 Task: Create a due date automation trigger when advanced on, on the monday of the week before a card is due add fields with custom field "Resume" set to a date more than 1 days from now at 11:00 AM.
Action: Mouse moved to (925, 278)
Screenshot: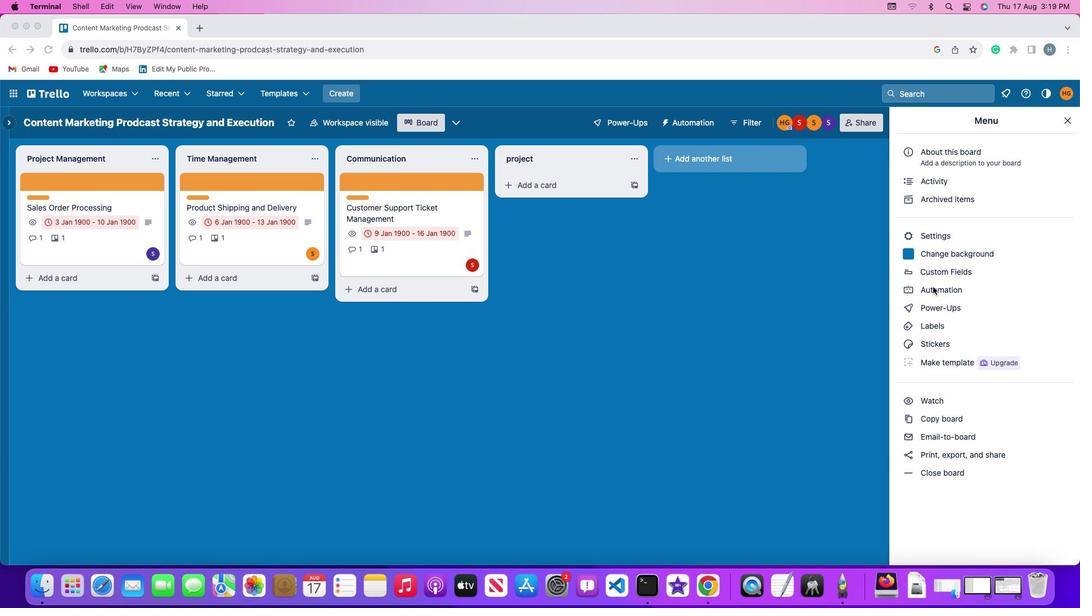 
Action: Mouse pressed left at (925, 278)
Screenshot: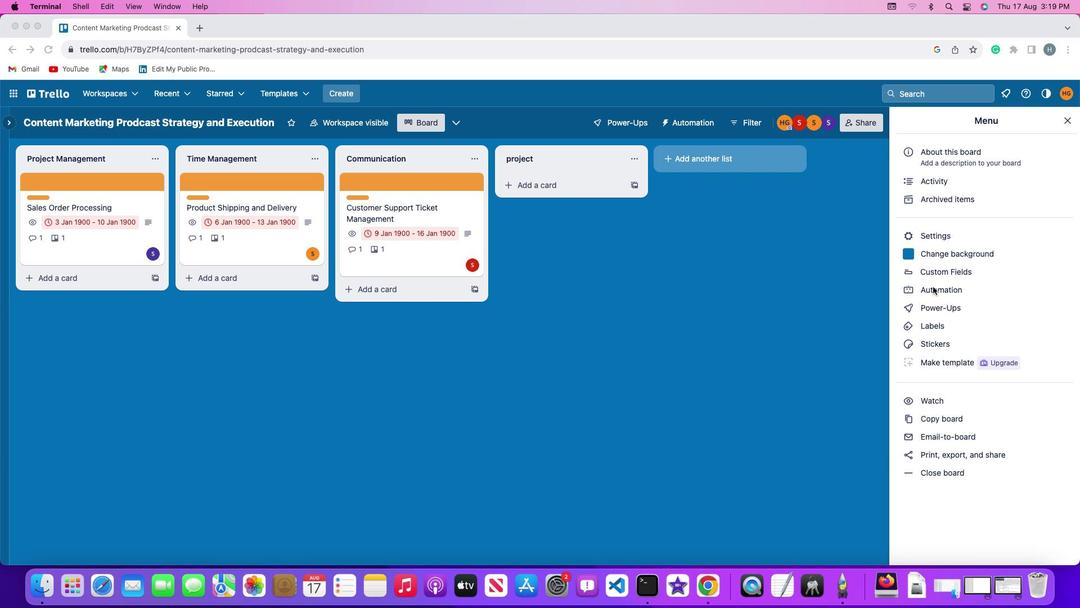 
Action: Mouse moved to (925, 278)
Screenshot: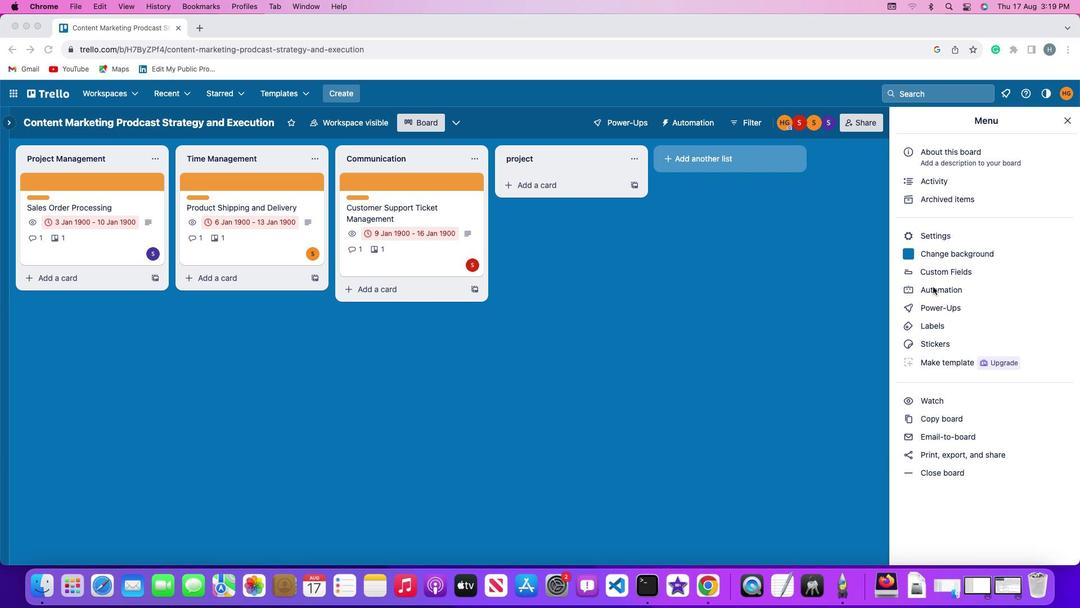 
Action: Mouse pressed left at (925, 278)
Screenshot: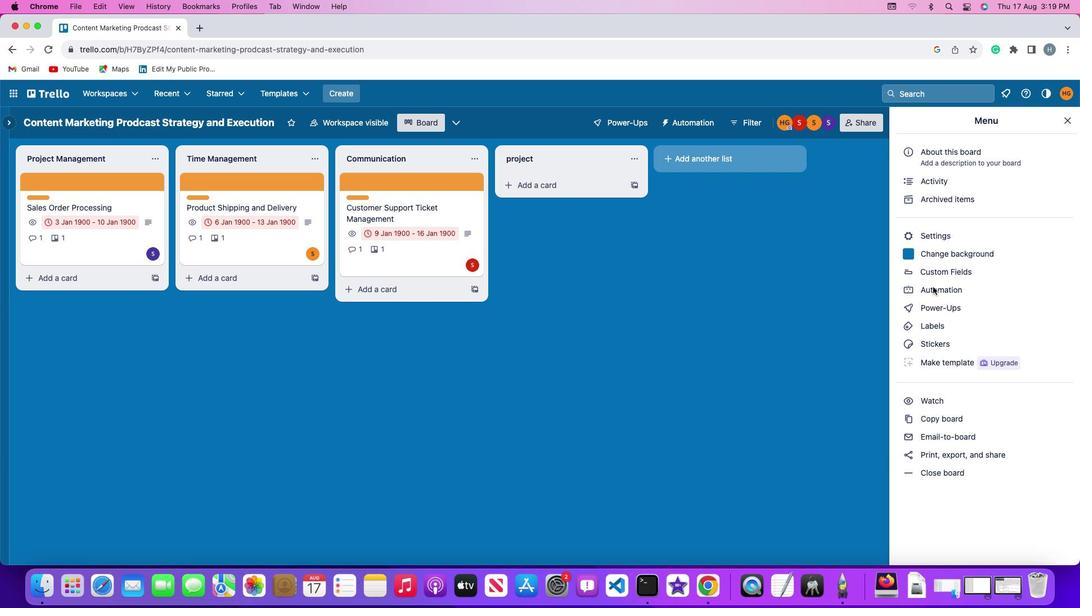 
Action: Mouse moved to (50, 253)
Screenshot: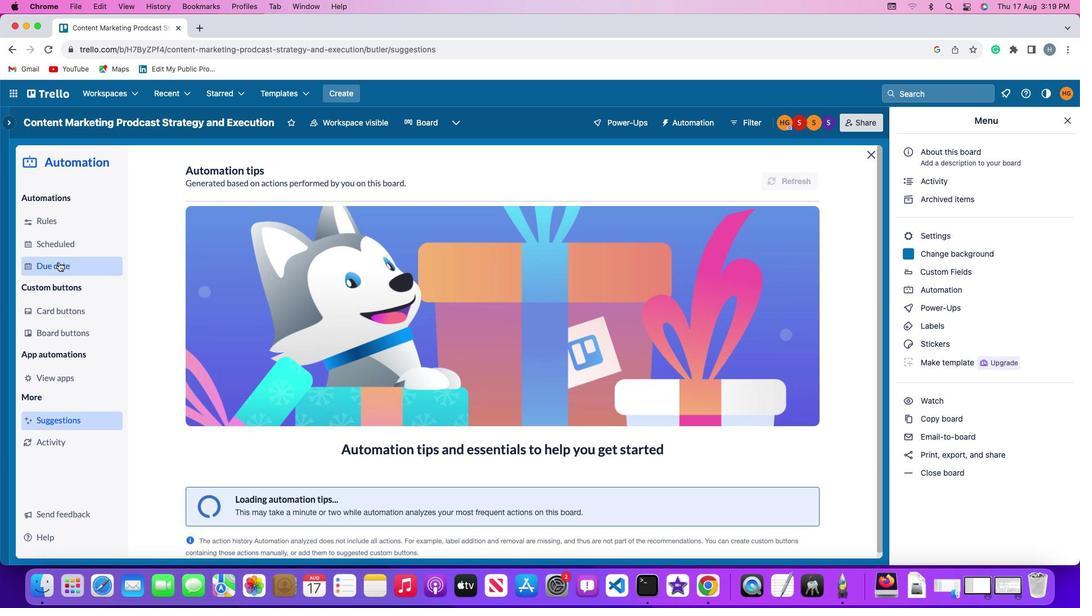 
Action: Mouse pressed left at (50, 253)
Screenshot: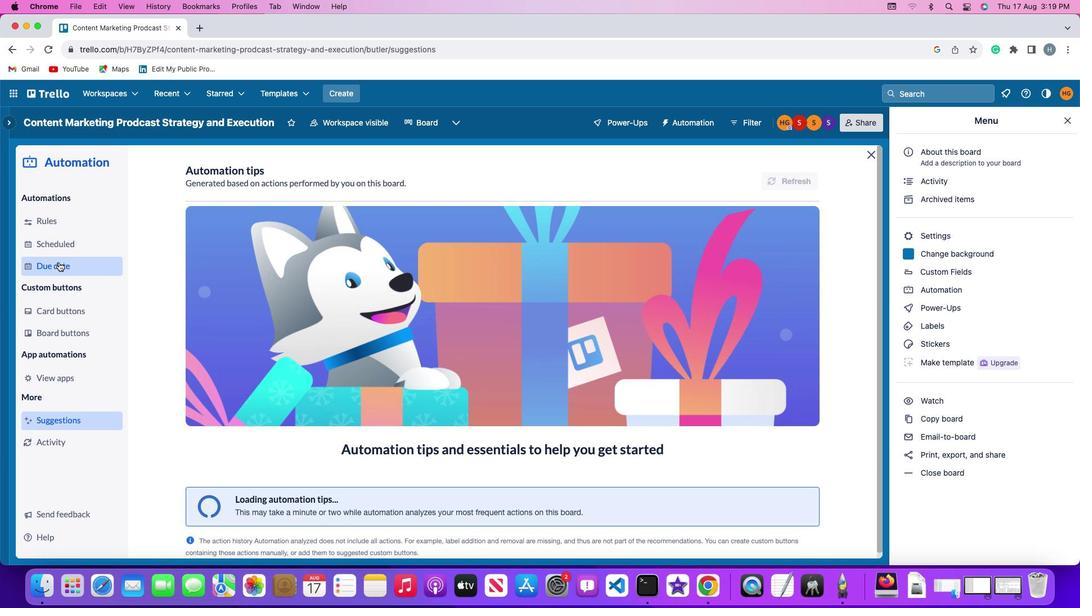 
Action: Mouse moved to (731, 159)
Screenshot: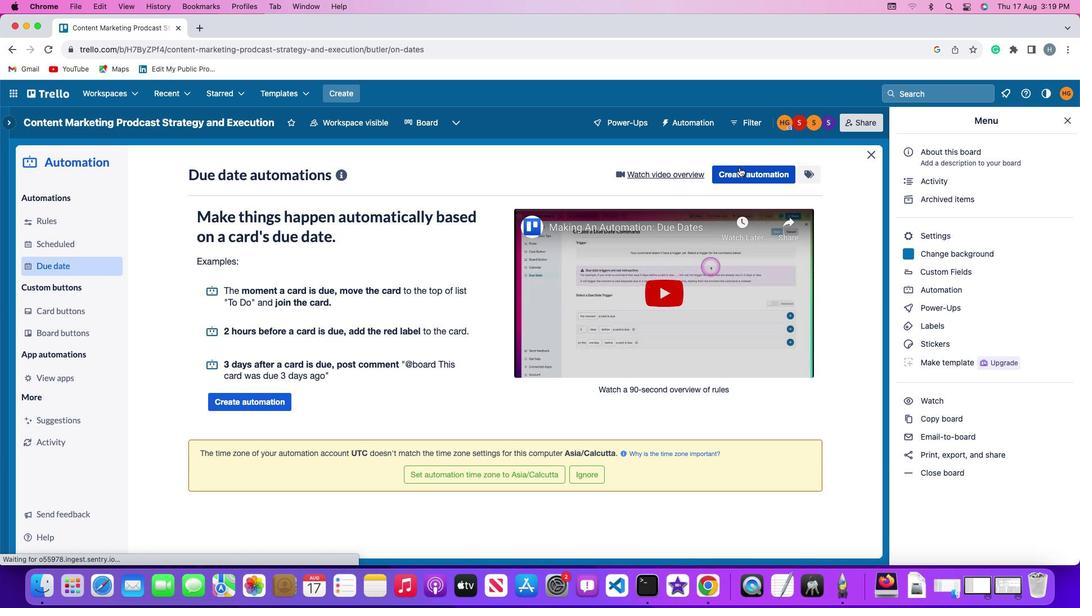 
Action: Mouse pressed left at (731, 159)
Screenshot: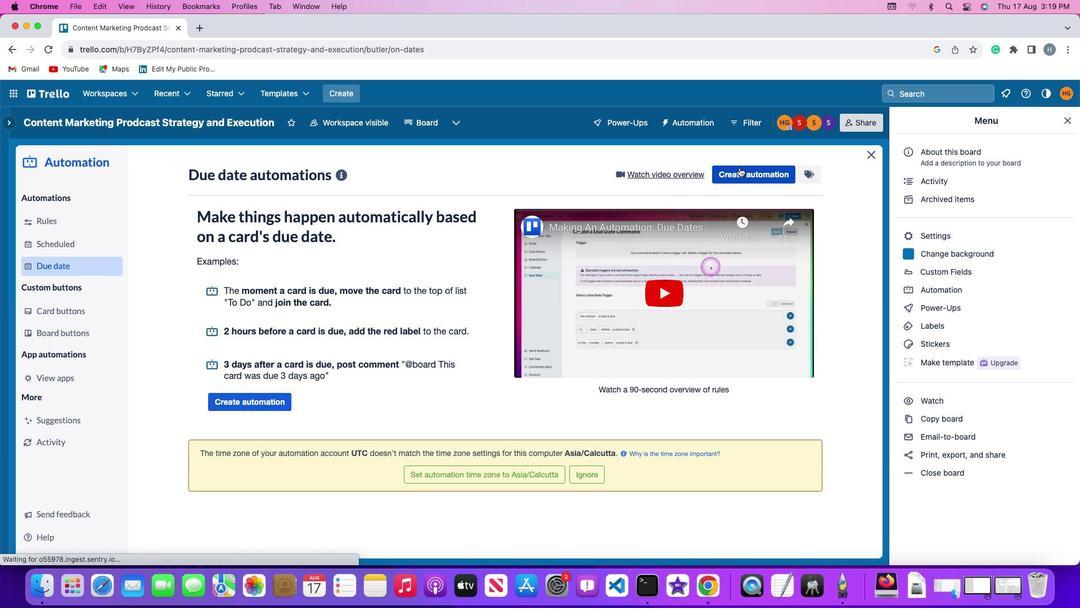 
Action: Mouse moved to (214, 274)
Screenshot: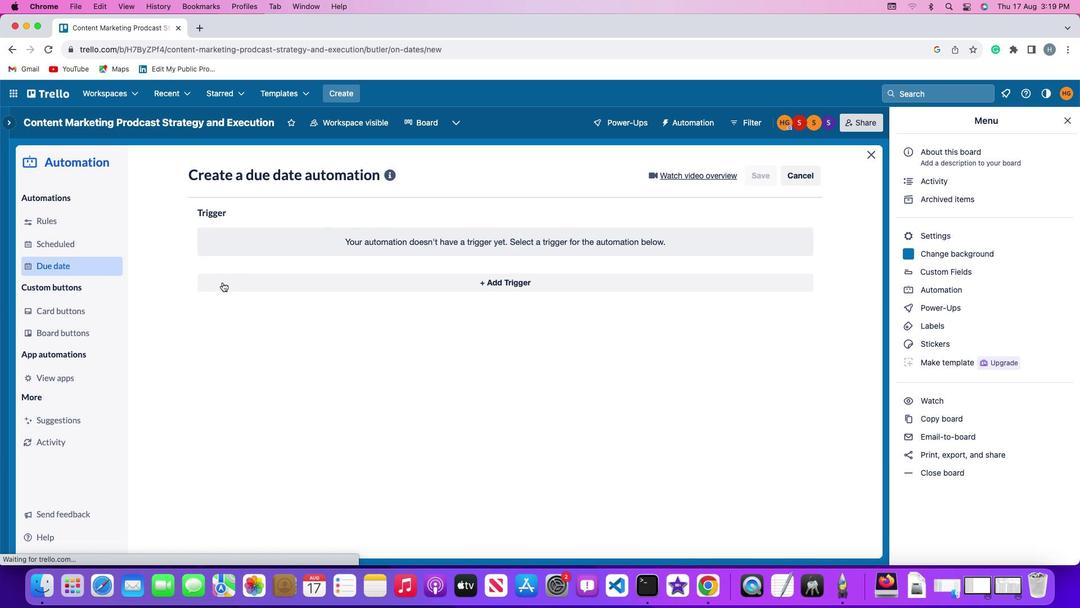 
Action: Mouse pressed left at (214, 274)
Screenshot: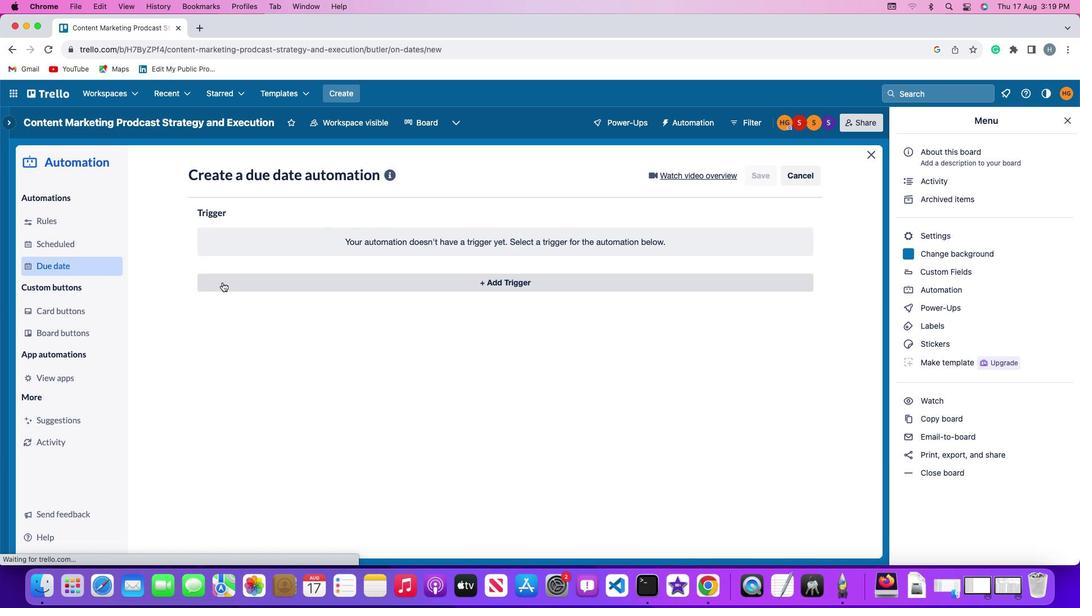 
Action: Mouse moved to (243, 478)
Screenshot: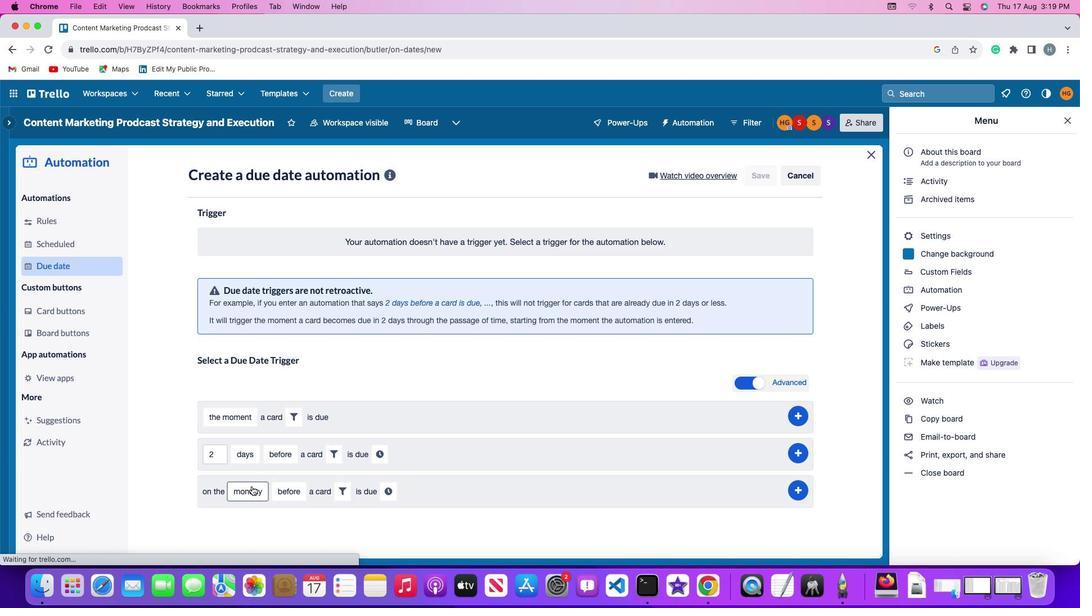 
Action: Mouse pressed left at (243, 478)
Screenshot: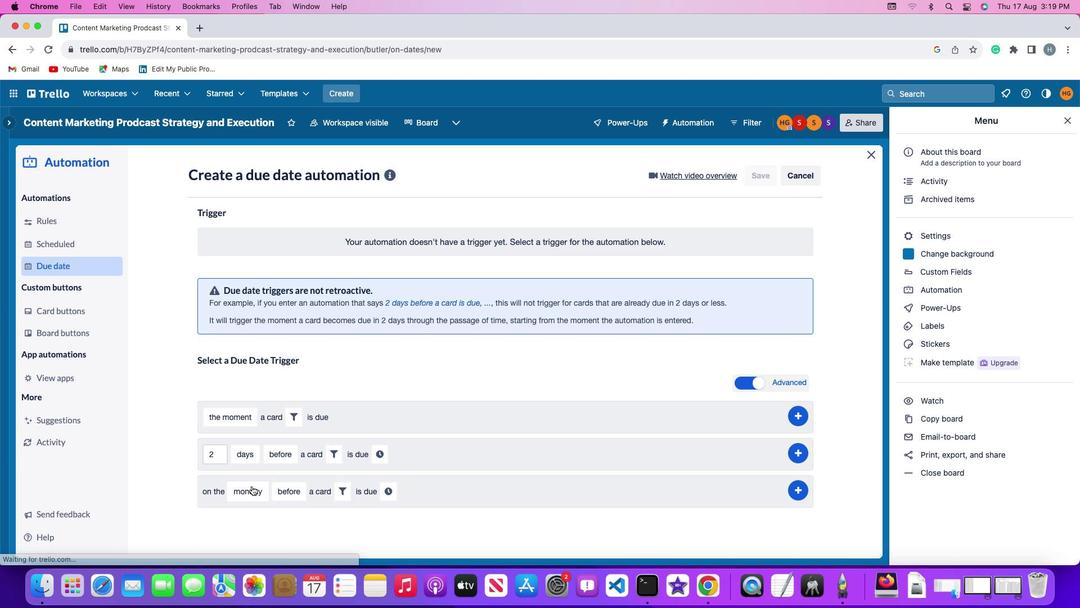 
Action: Mouse moved to (243, 318)
Screenshot: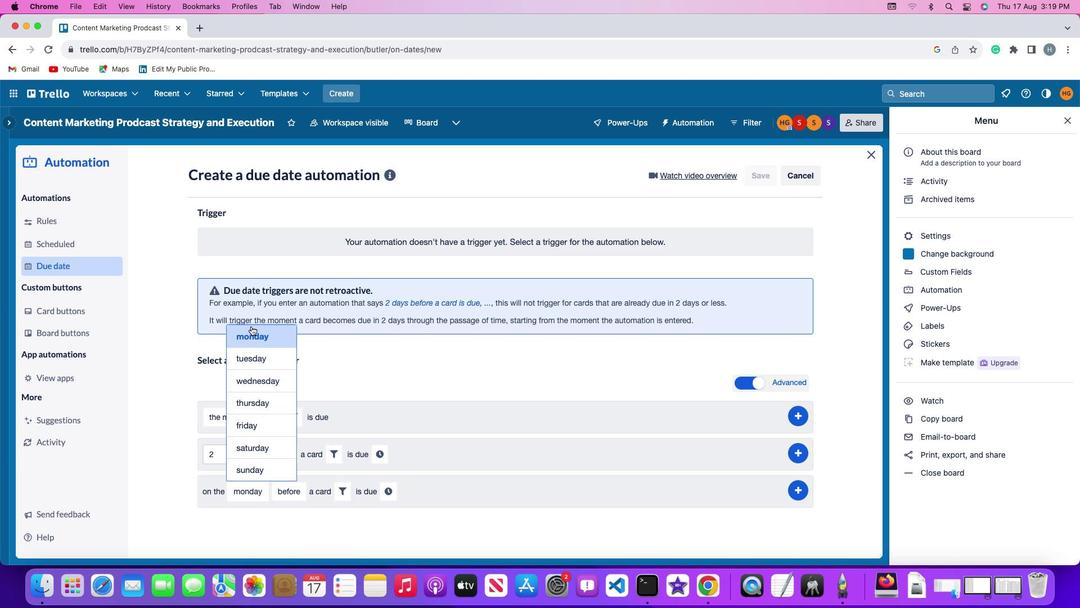 
Action: Mouse pressed left at (243, 318)
Screenshot: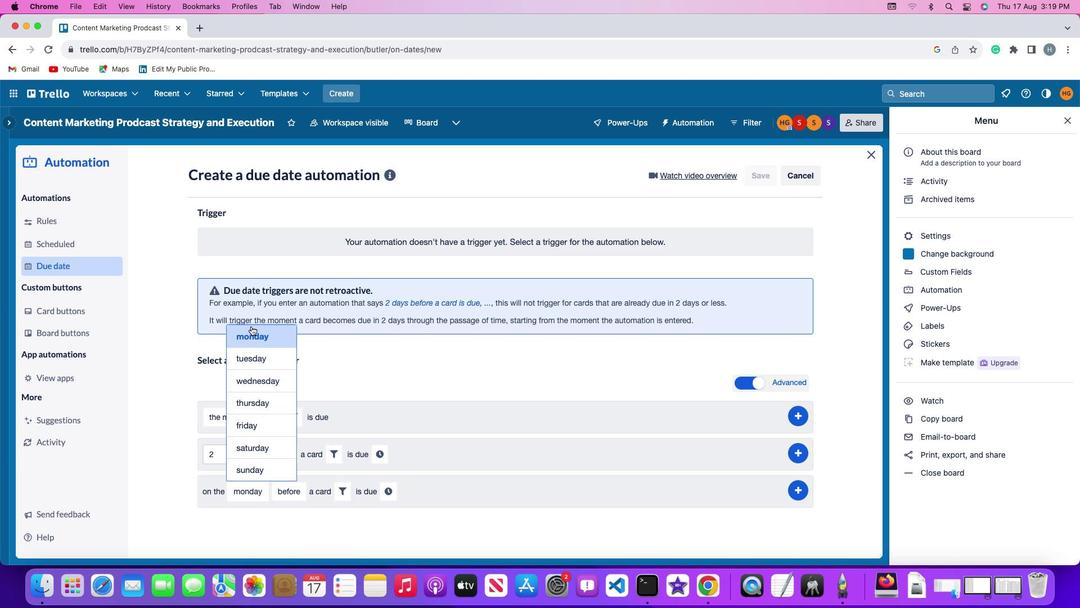 
Action: Mouse moved to (284, 480)
Screenshot: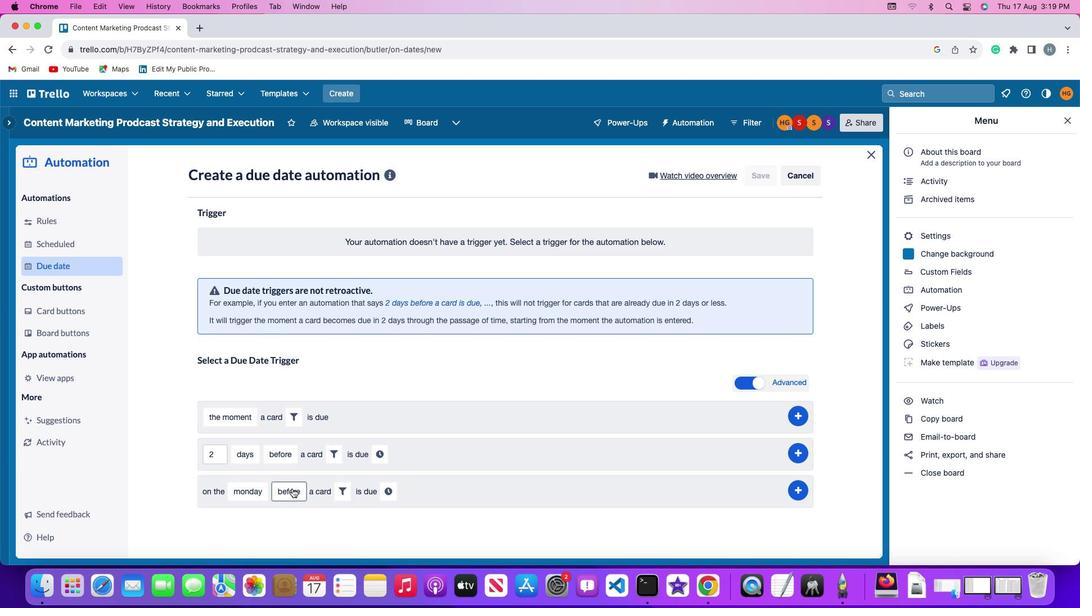 
Action: Mouse pressed left at (284, 480)
Screenshot: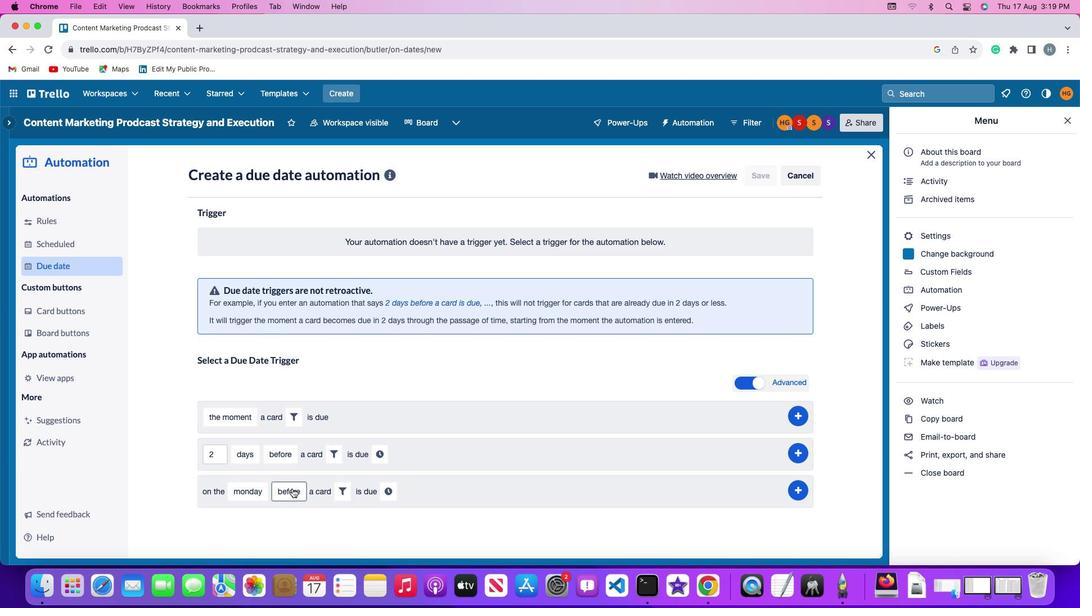 
Action: Mouse moved to (287, 460)
Screenshot: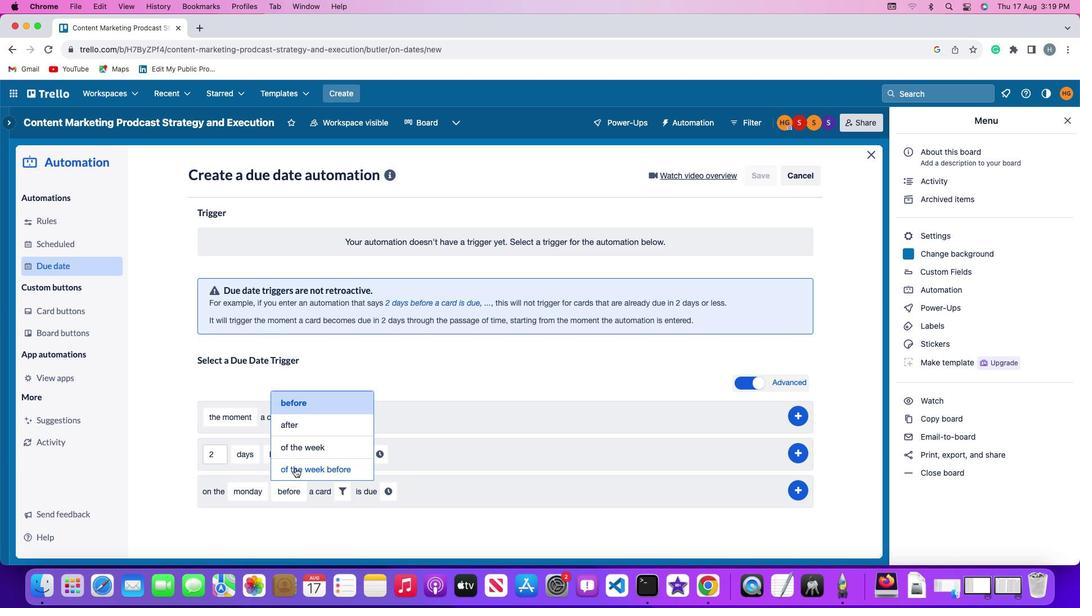 
Action: Mouse pressed left at (287, 460)
Screenshot: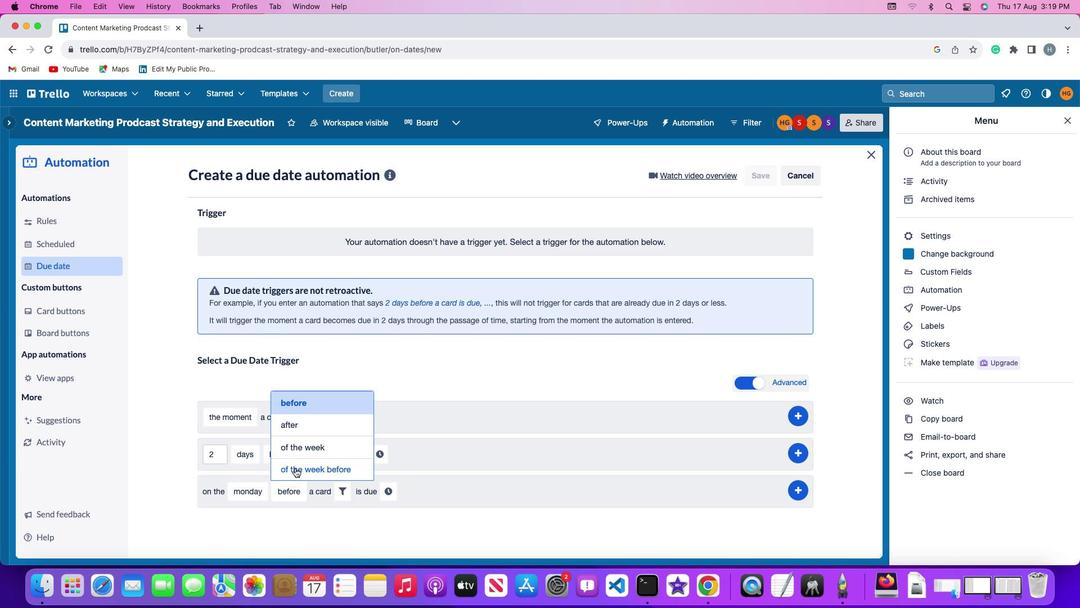 
Action: Mouse moved to (378, 479)
Screenshot: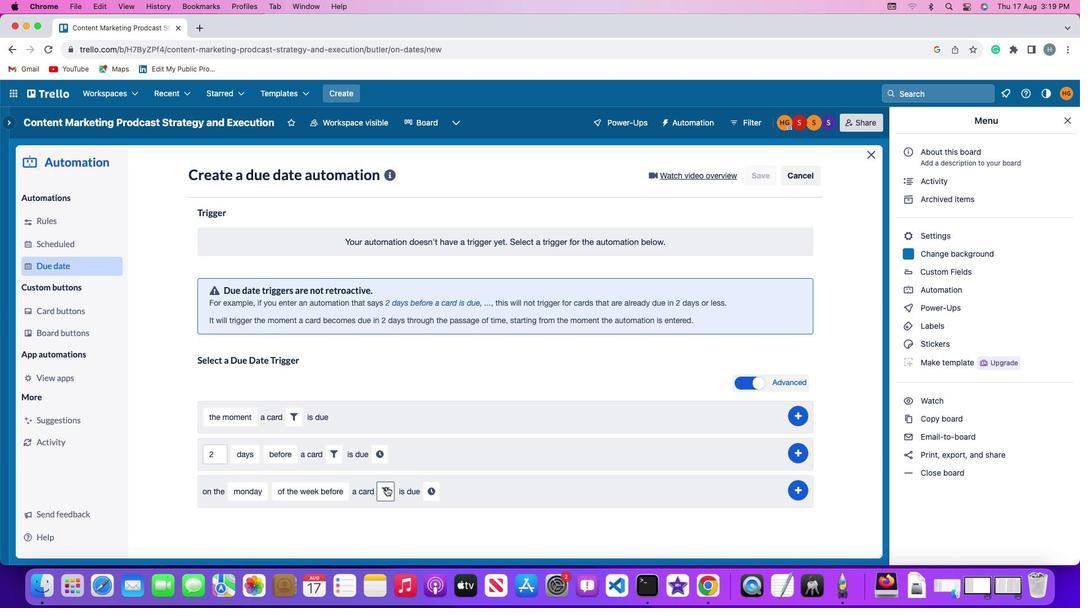 
Action: Mouse pressed left at (378, 479)
Screenshot: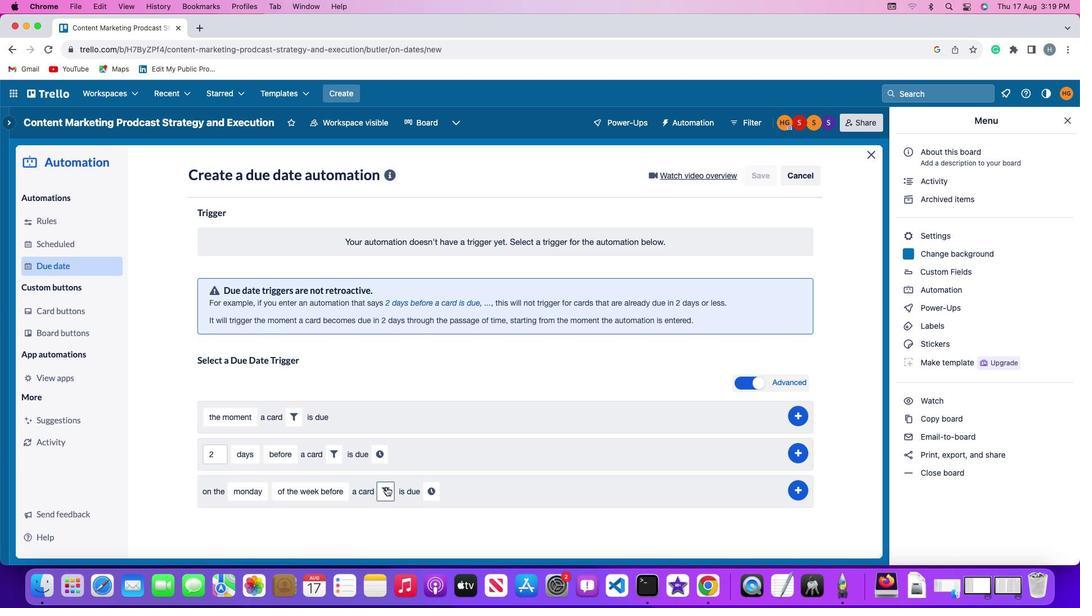 
Action: Mouse moved to (553, 522)
Screenshot: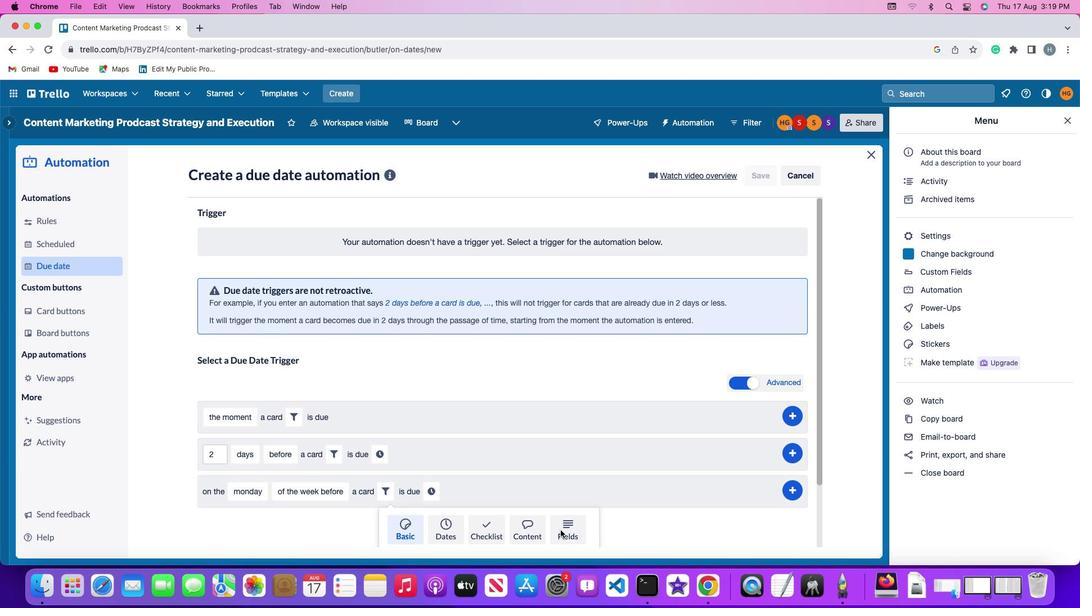 
Action: Mouse pressed left at (553, 522)
Screenshot: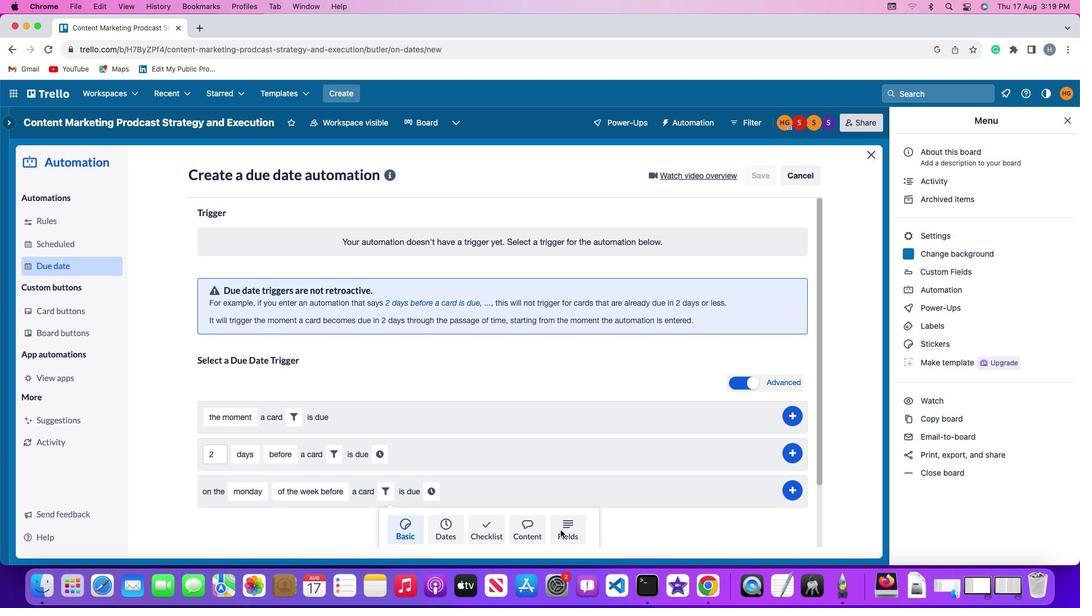 
Action: Mouse moved to (328, 522)
Screenshot: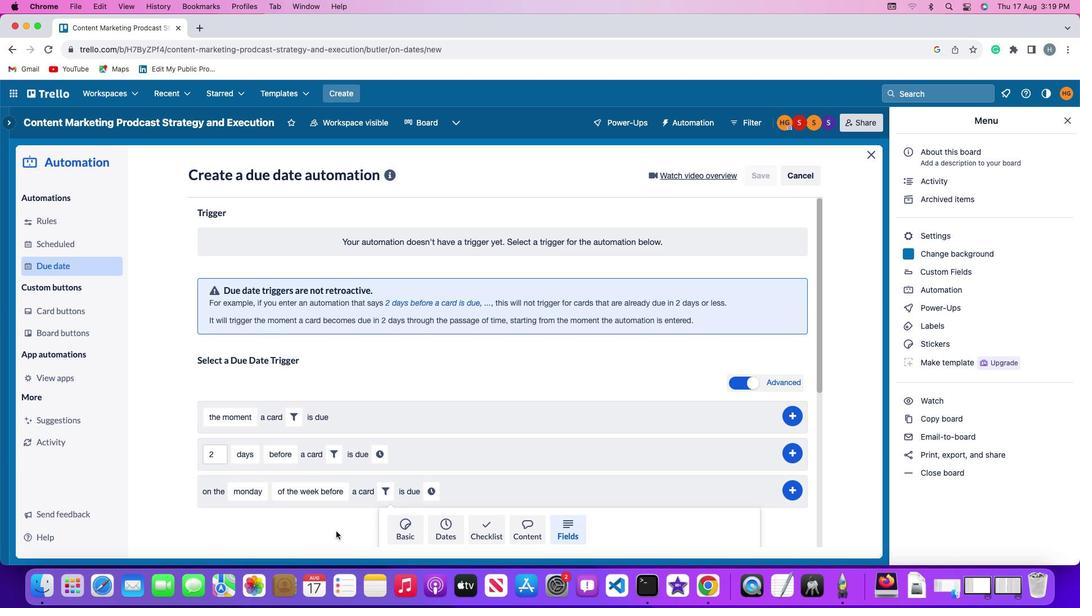 
Action: Mouse scrolled (328, 522) with delta (-7, -7)
Screenshot: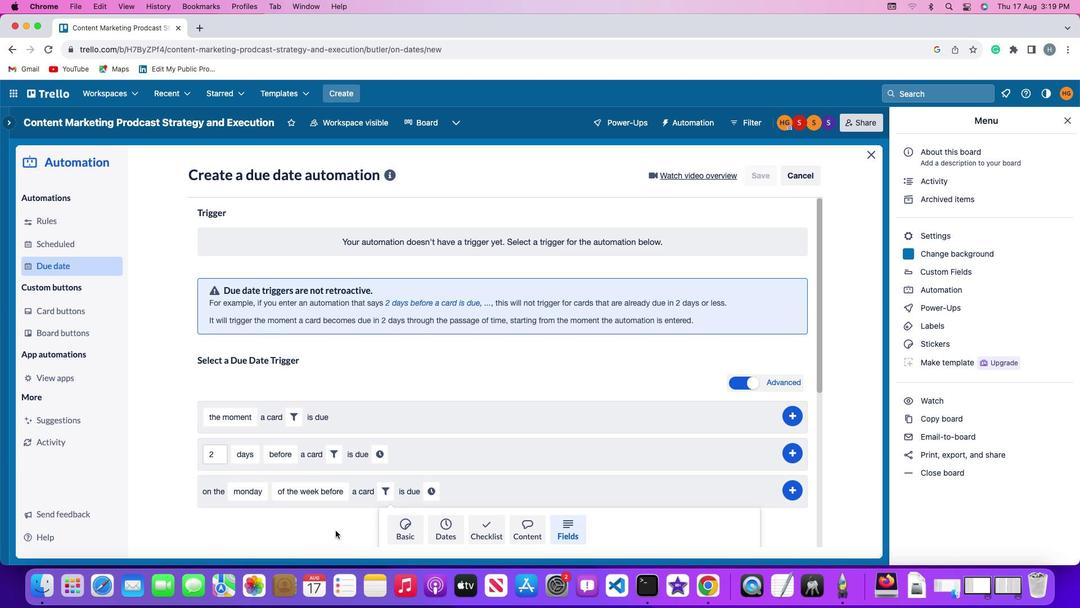 
Action: Mouse scrolled (328, 522) with delta (-7, -7)
Screenshot: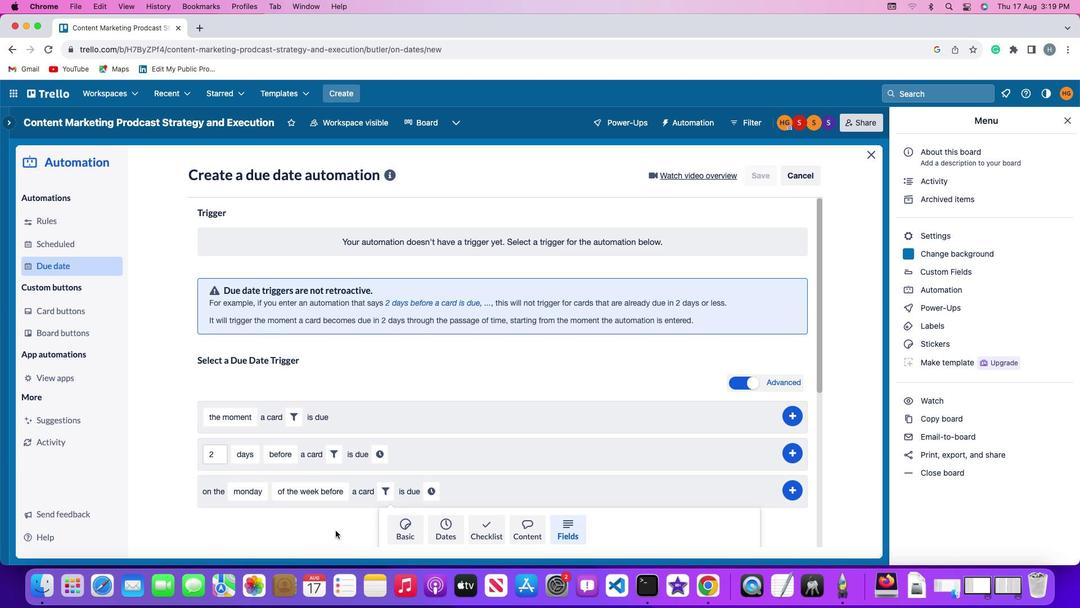 
Action: Mouse moved to (328, 522)
Screenshot: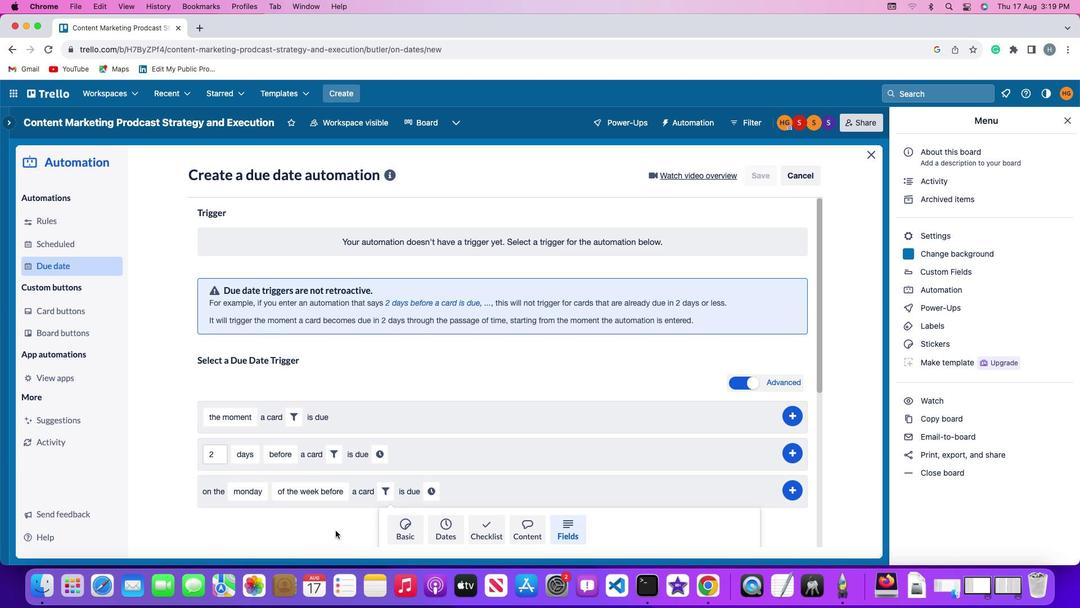 
Action: Mouse scrolled (328, 522) with delta (-7, -9)
Screenshot: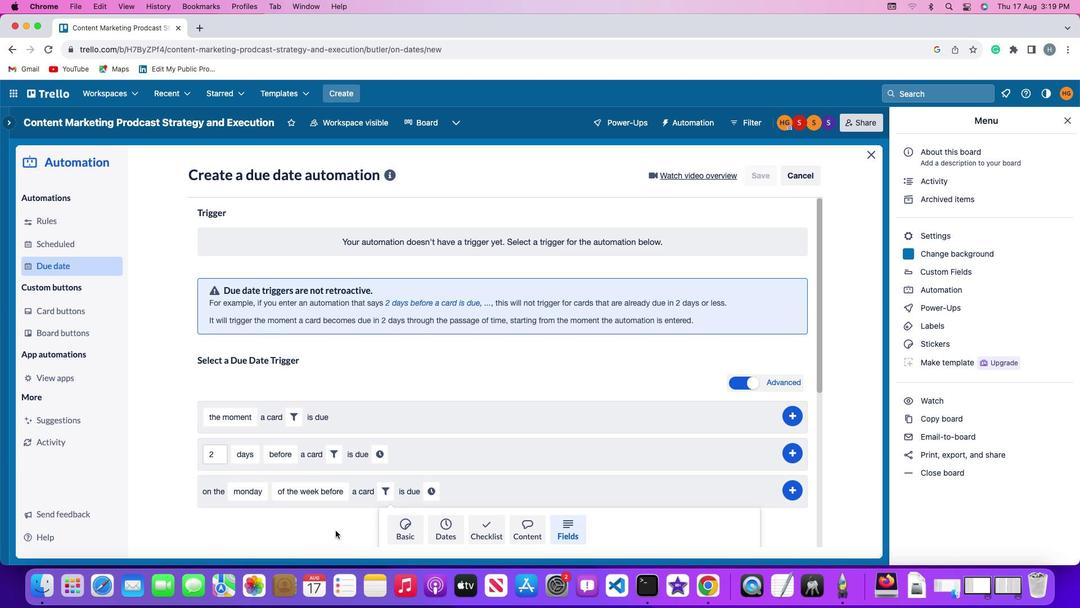 
Action: Mouse moved to (327, 520)
Screenshot: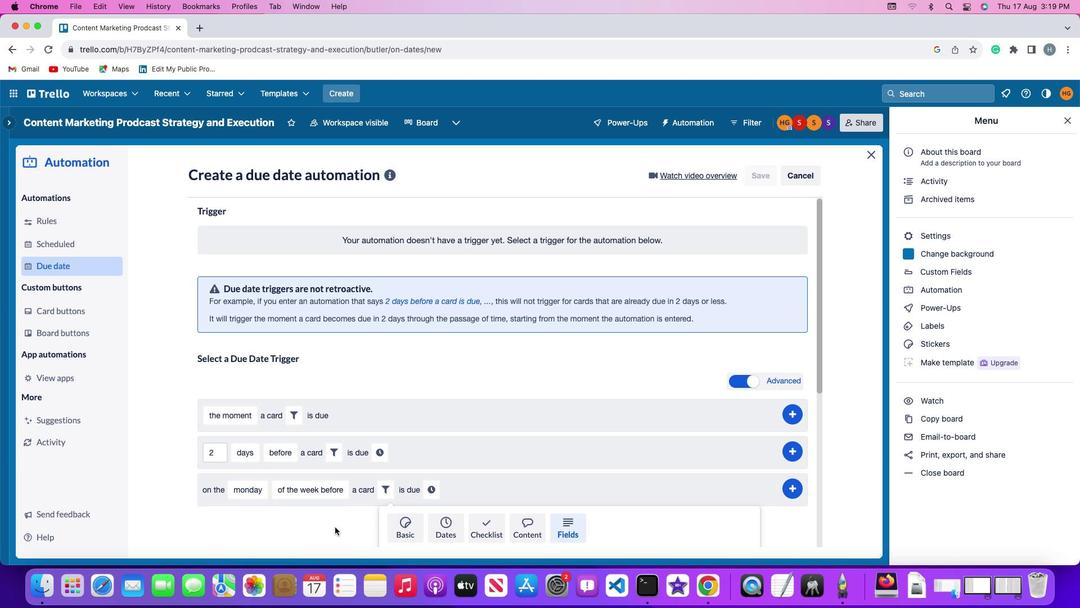 
Action: Mouse scrolled (327, 520) with delta (-7, -10)
Screenshot: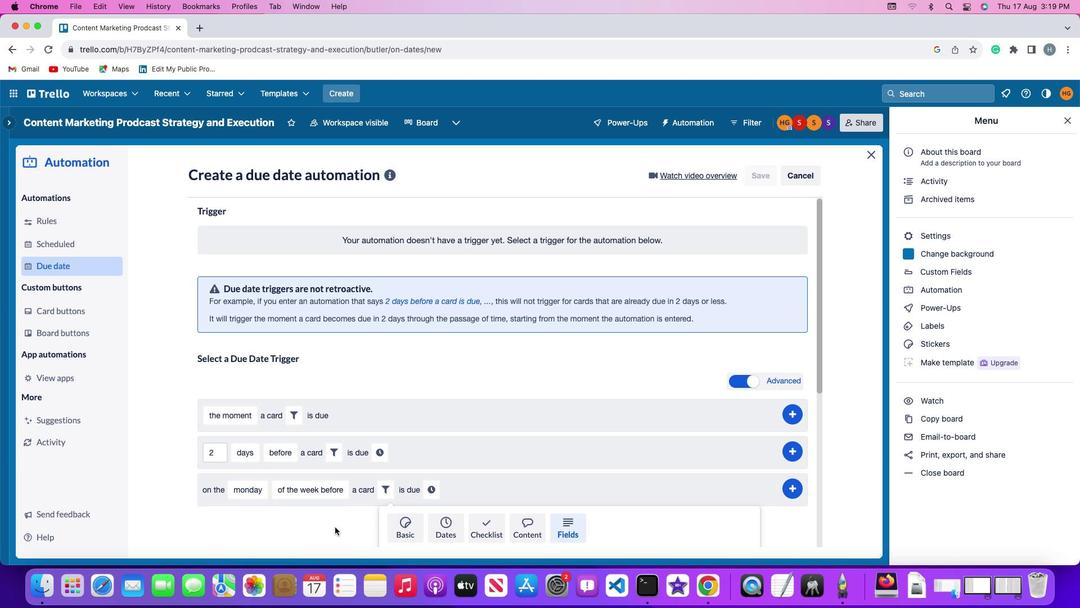 
Action: Mouse moved to (326, 517)
Screenshot: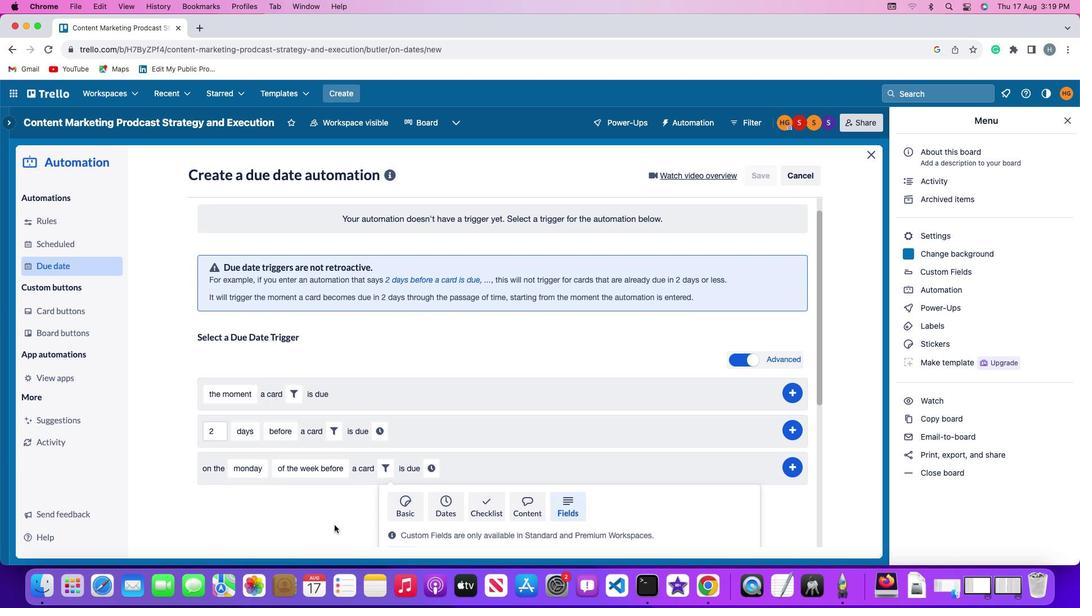 
Action: Mouse scrolled (326, 517) with delta (-7, -10)
Screenshot: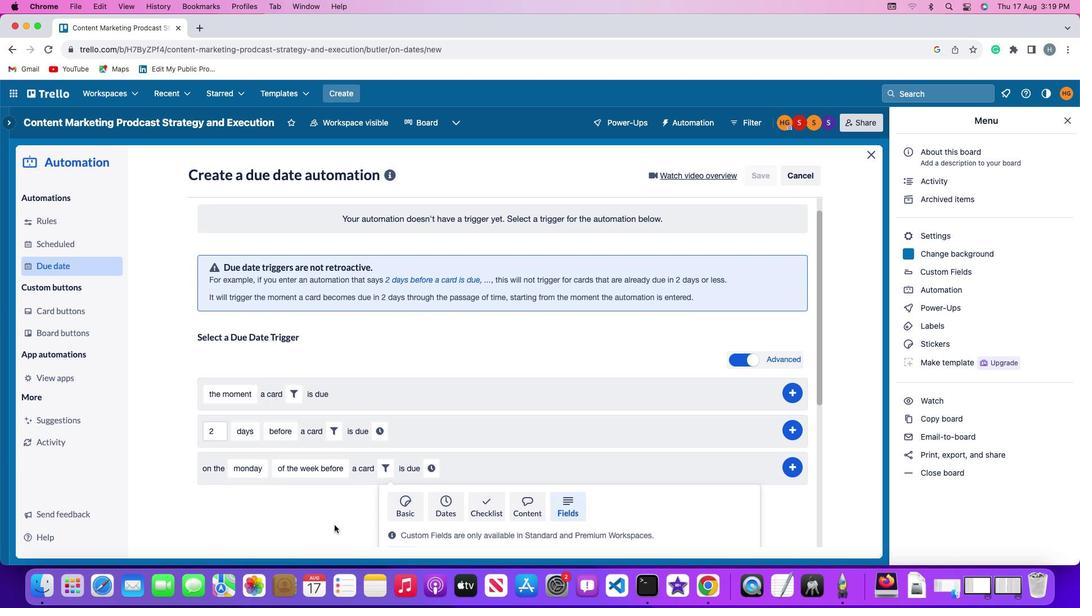 
Action: Mouse moved to (326, 516)
Screenshot: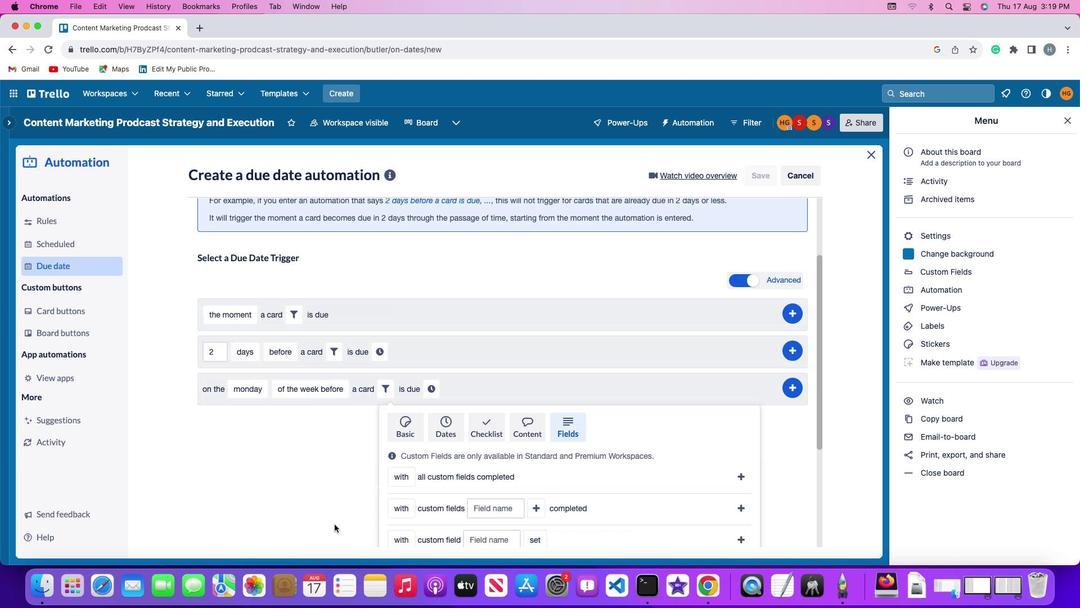 
Action: Mouse scrolled (326, 516) with delta (-7, -7)
Screenshot: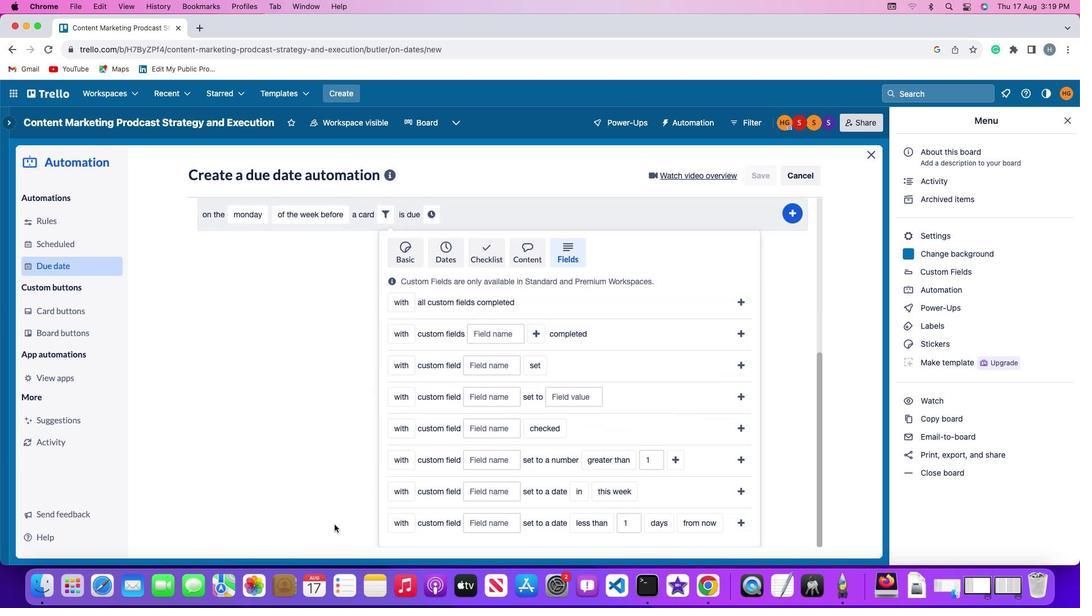 
Action: Mouse scrolled (326, 516) with delta (-7, -7)
Screenshot: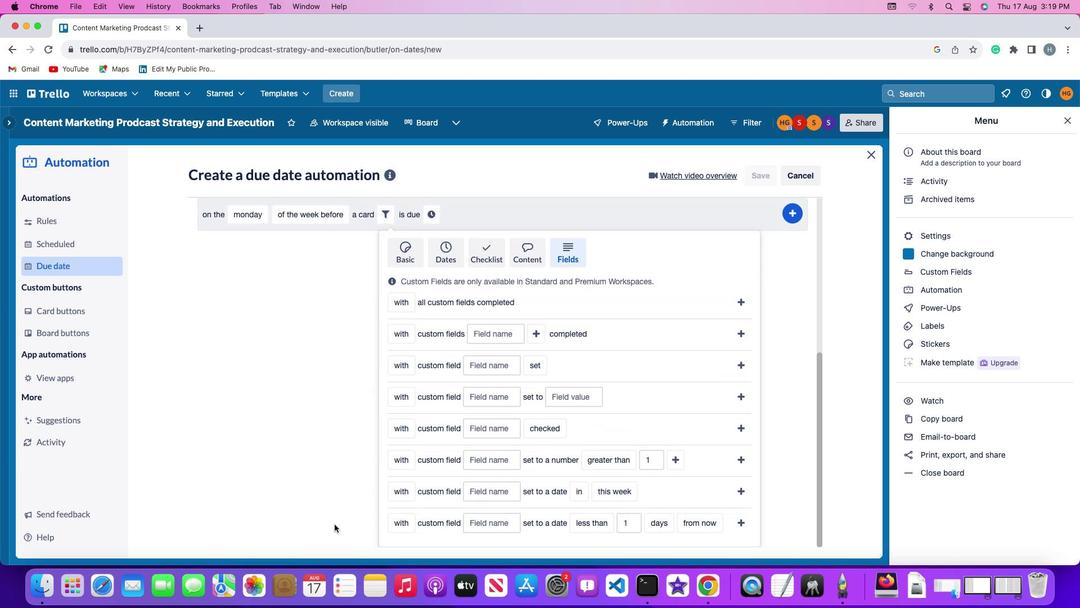 
Action: Mouse scrolled (326, 516) with delta (-7, -9)
Screenshot: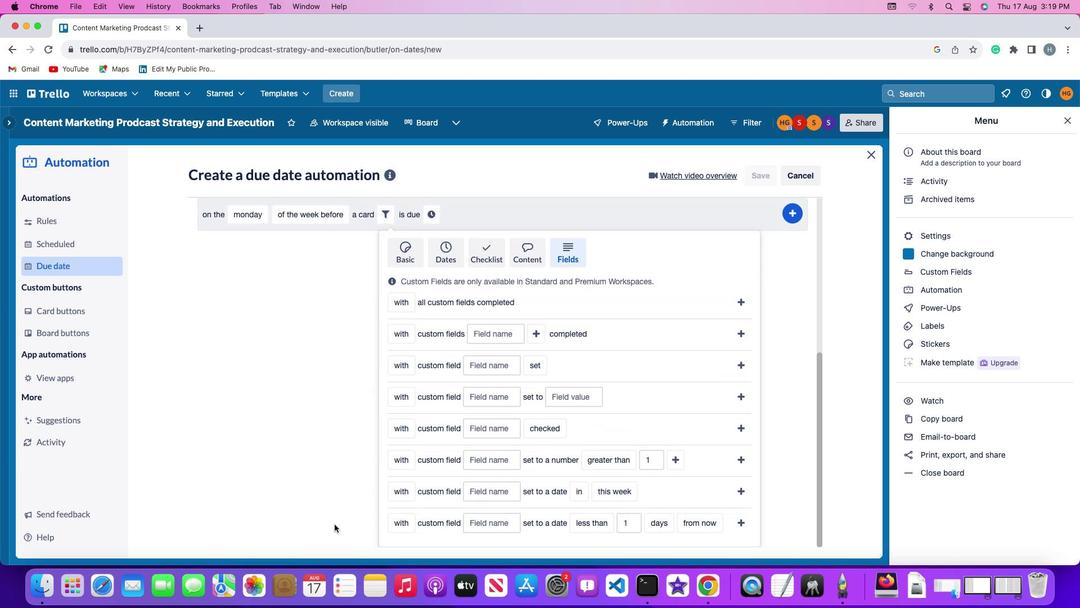 
Action: Mouse scrolled (326, 516) with delta (-7, -10)
Screenshot: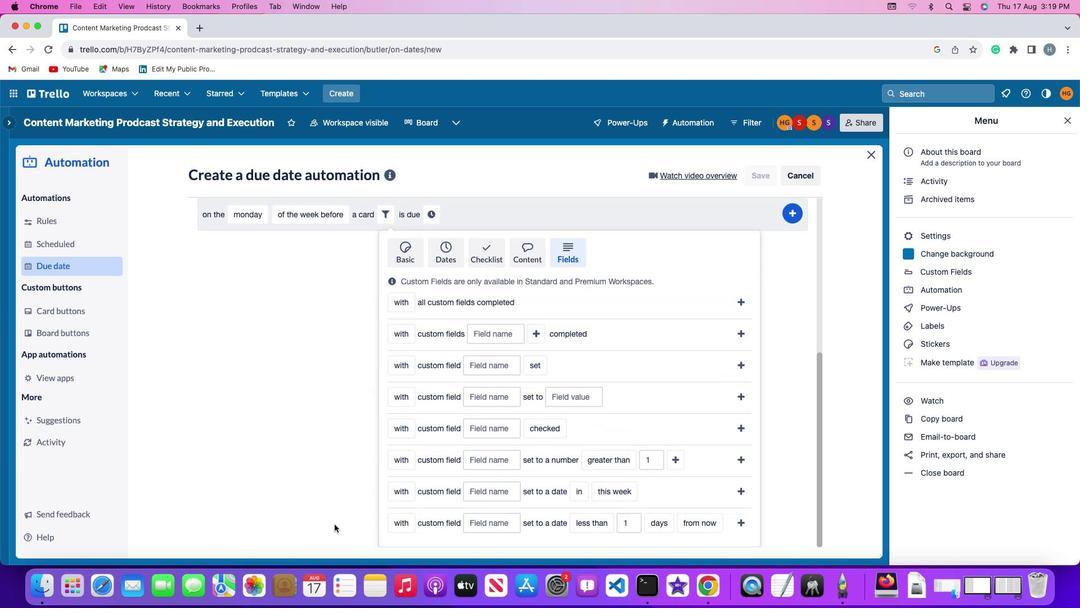 
Action: Mouse scrolled (326, 516) with delta (-7, -10)
Screenshot: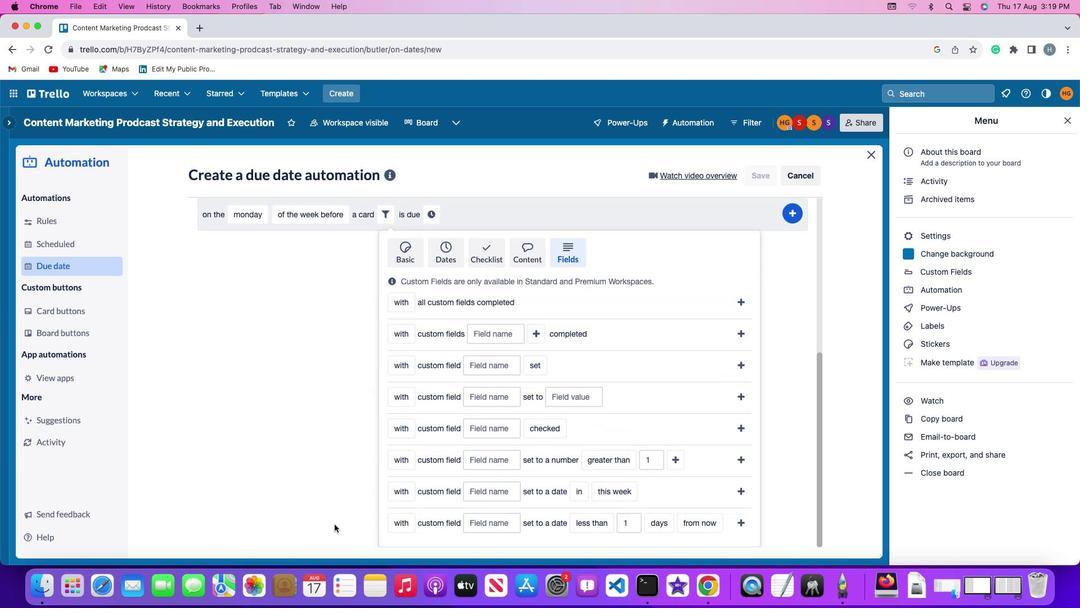 
Action: Mouse scrolled (326, 516) with delta (-7, -7)
Screenshot: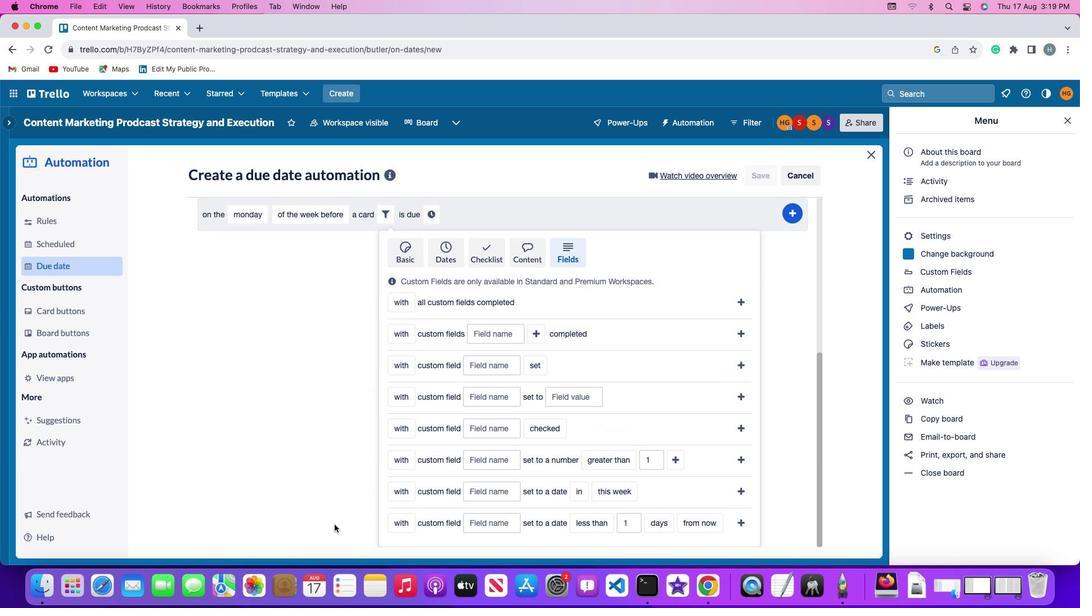 
Action: Mouse moved to (398, 511)
Screenshot: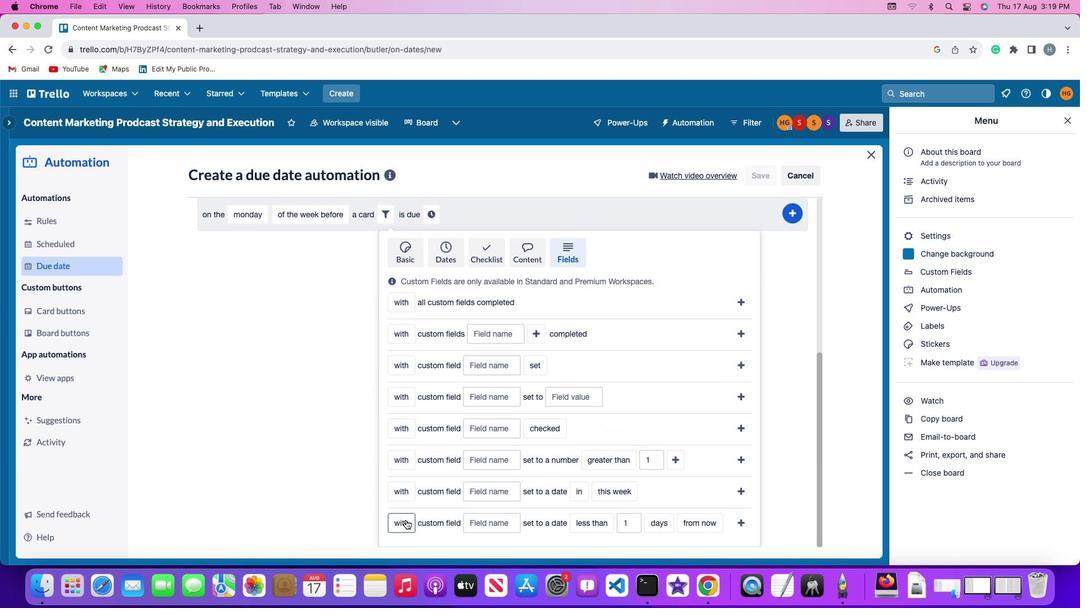 
Action: Mouse pressed left at (398, 511)
Screenshot: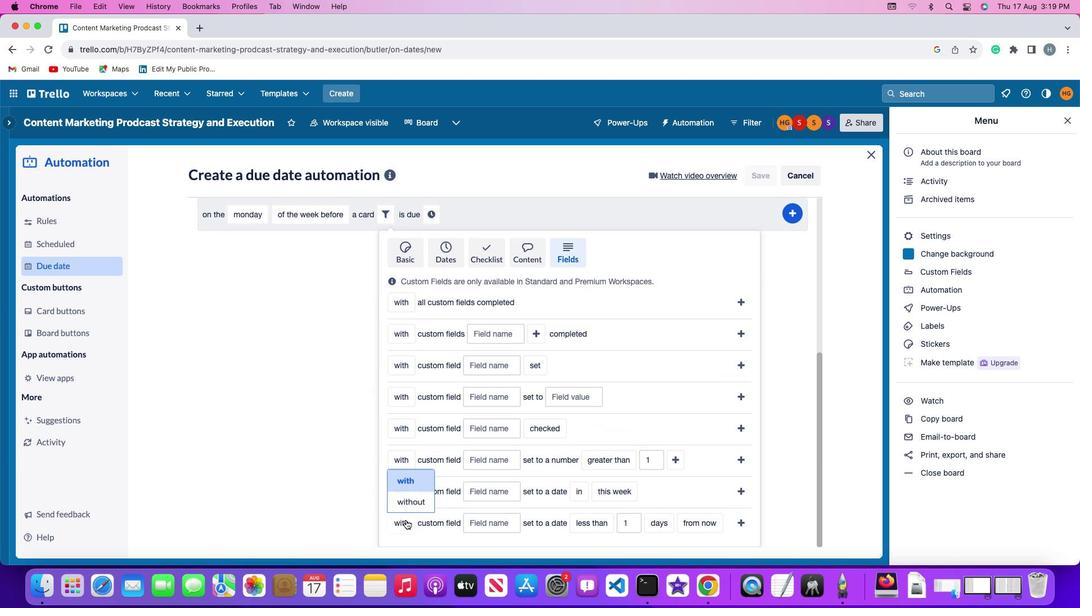
Action: Mouse moved to (405, 466)
Screenshot: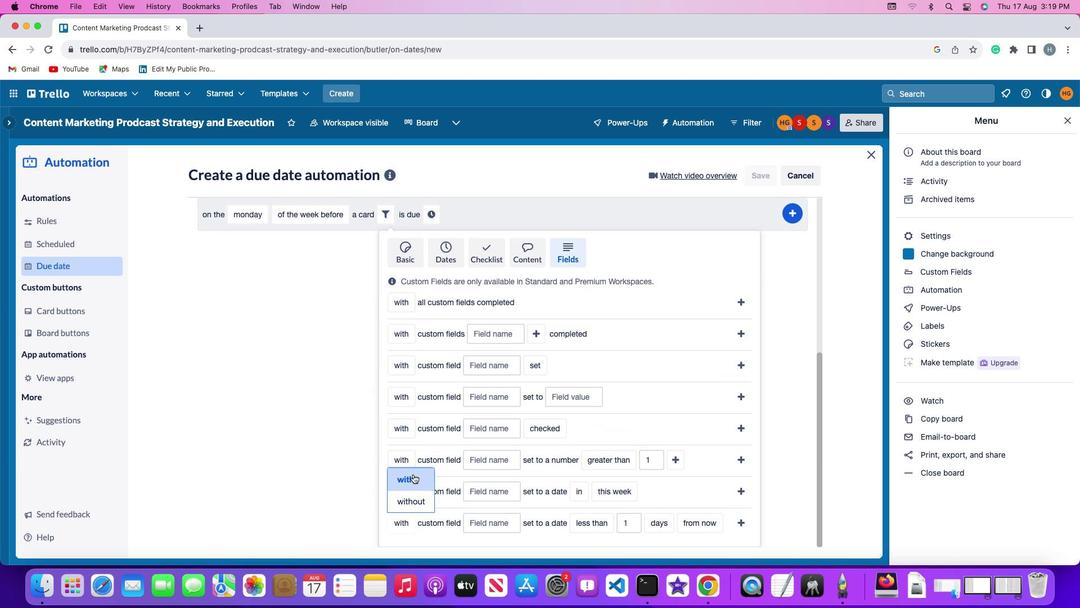 
Action: Mouse pressed left at (405, 466)
Screenshot: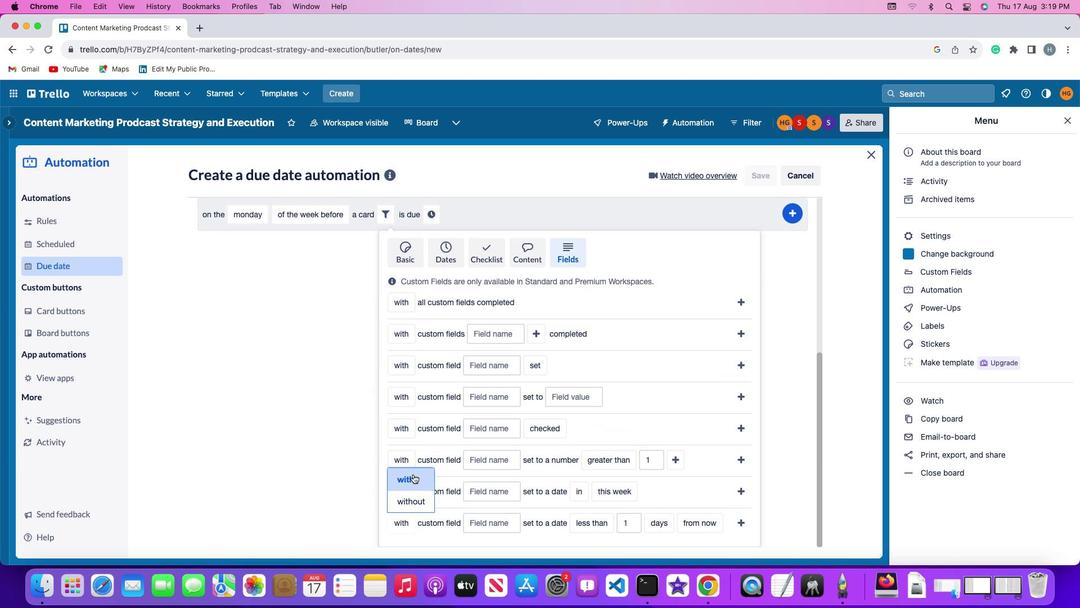 
Action: Mouse moved to (495, 517)
Screenshot: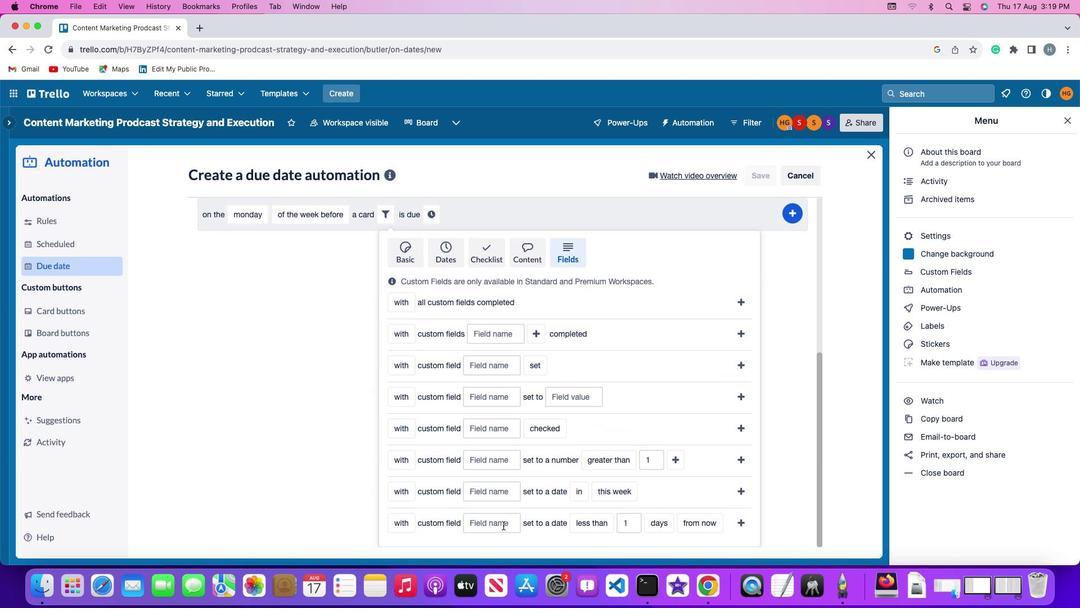 
Action: Mouse pressed left at (495, 517)
Screenshot: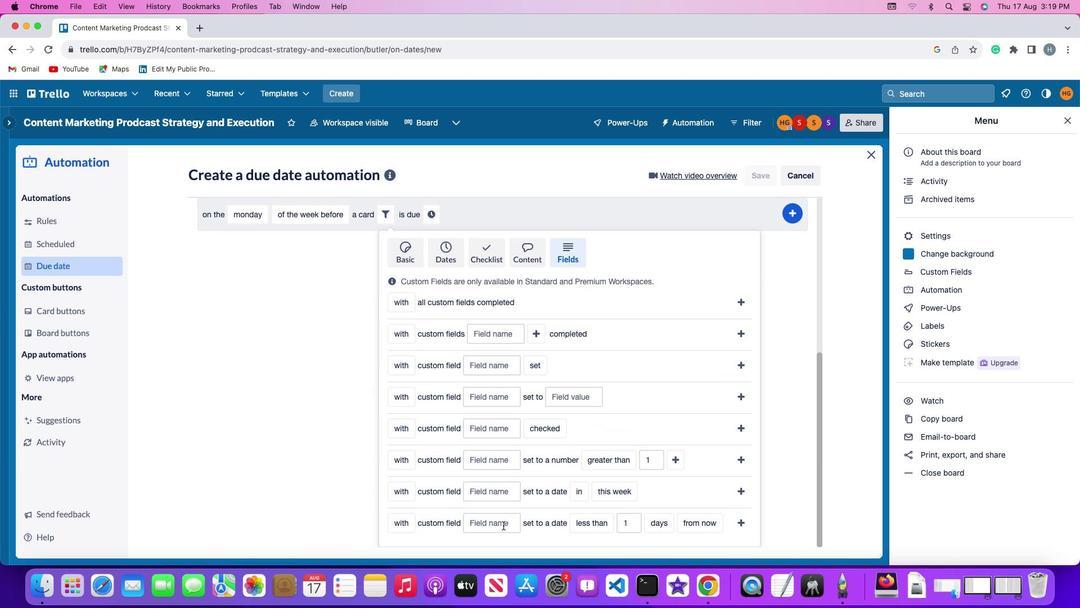 
Action: Mouse moved to (495, 517)
Screenshot: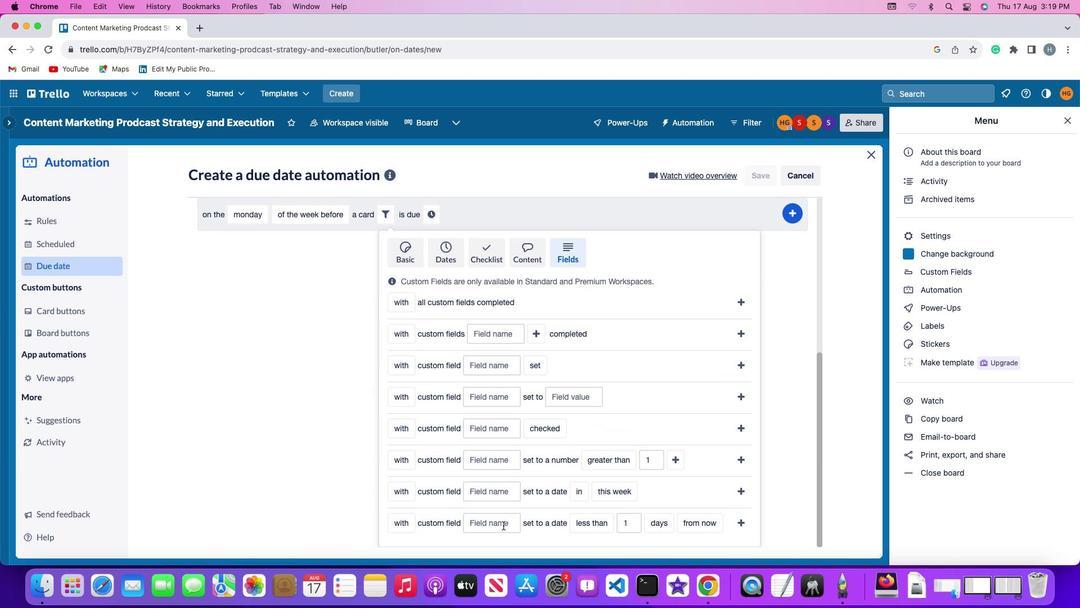 
Action: Key pressed Key.shift'R''e''s''u''m''e'
Screenshot: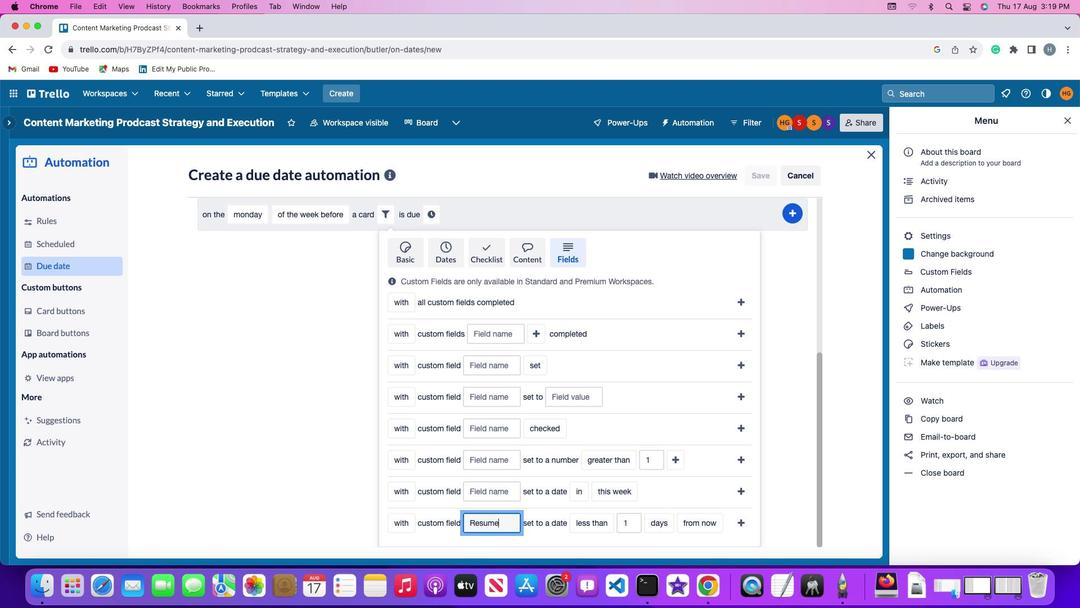 
Action: Mouse moved to (571, 510)
Screenshot: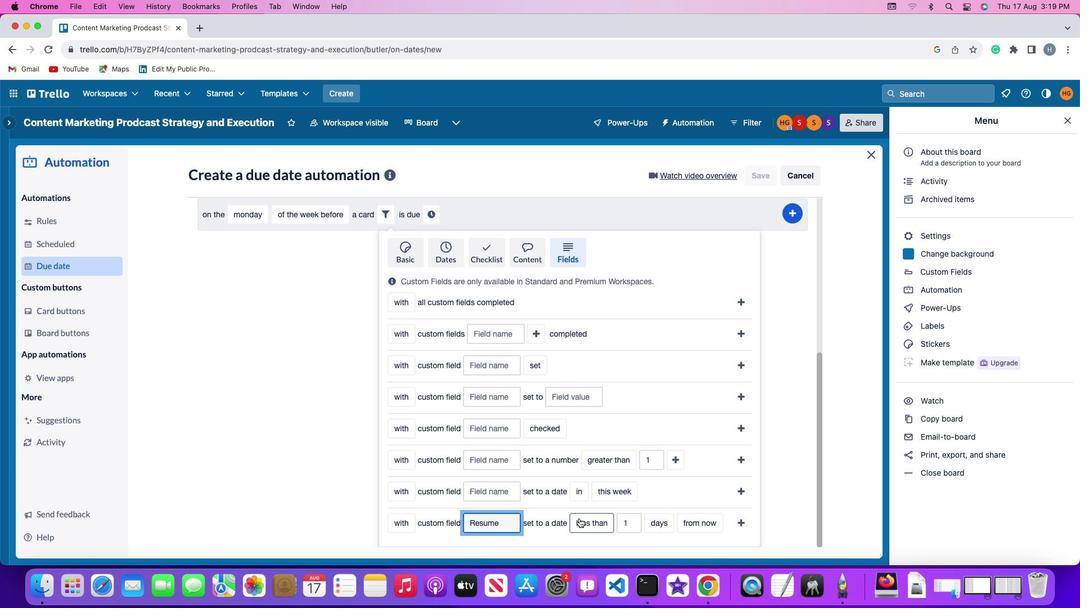 
Action: Mouse pressed left at (571, 510)
Screenshot: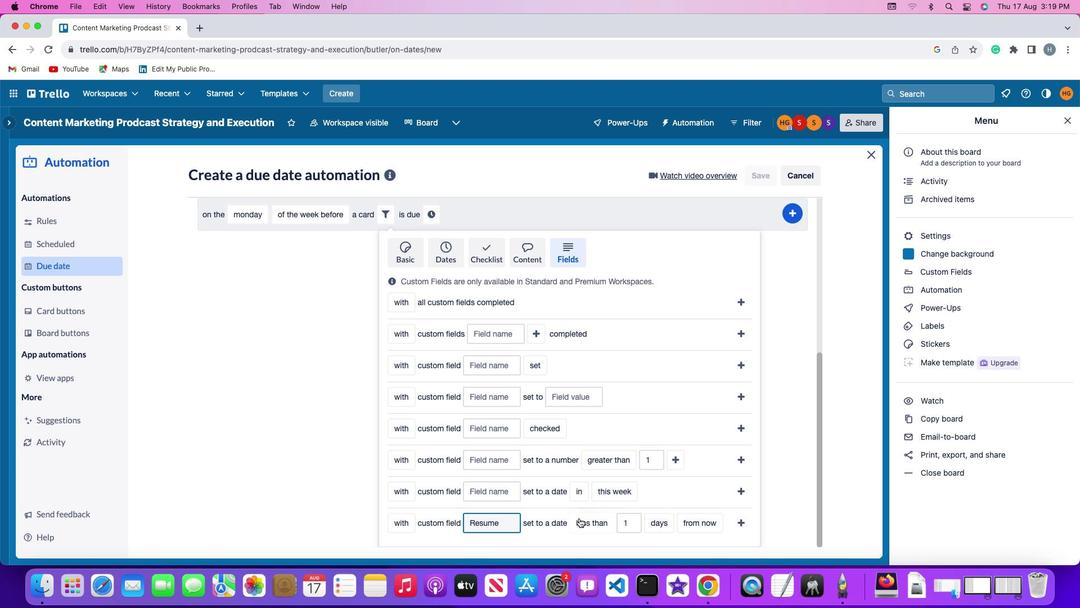 
Action: Mouse moved to (578, 458)
Screenshot: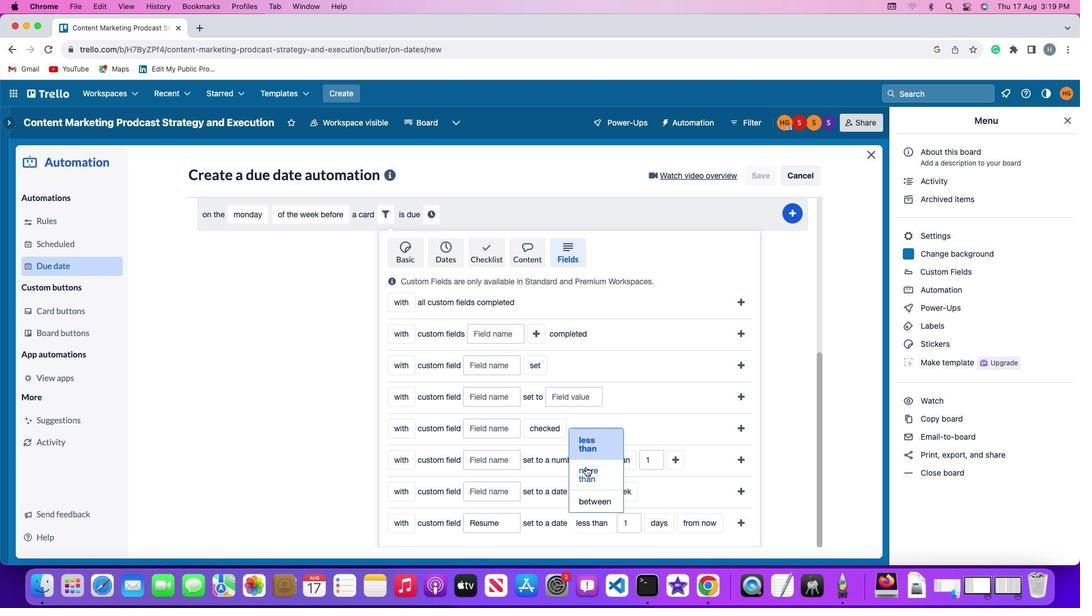 
Action: Mouse pressed left at (578, 458)
Screenshot: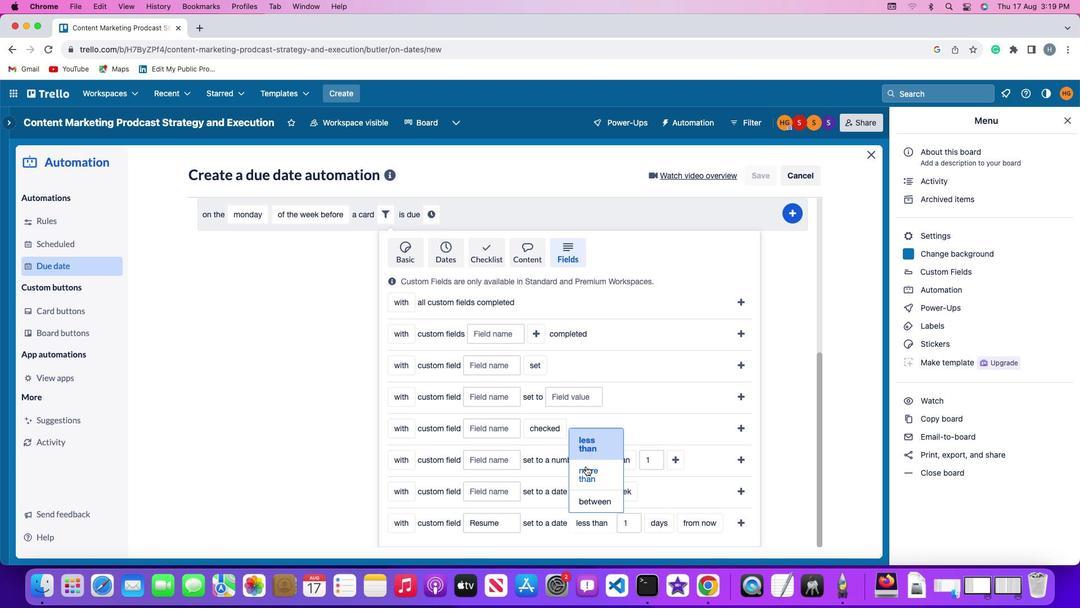 
Action: Mouse moved to (630, 510)
Screenshot: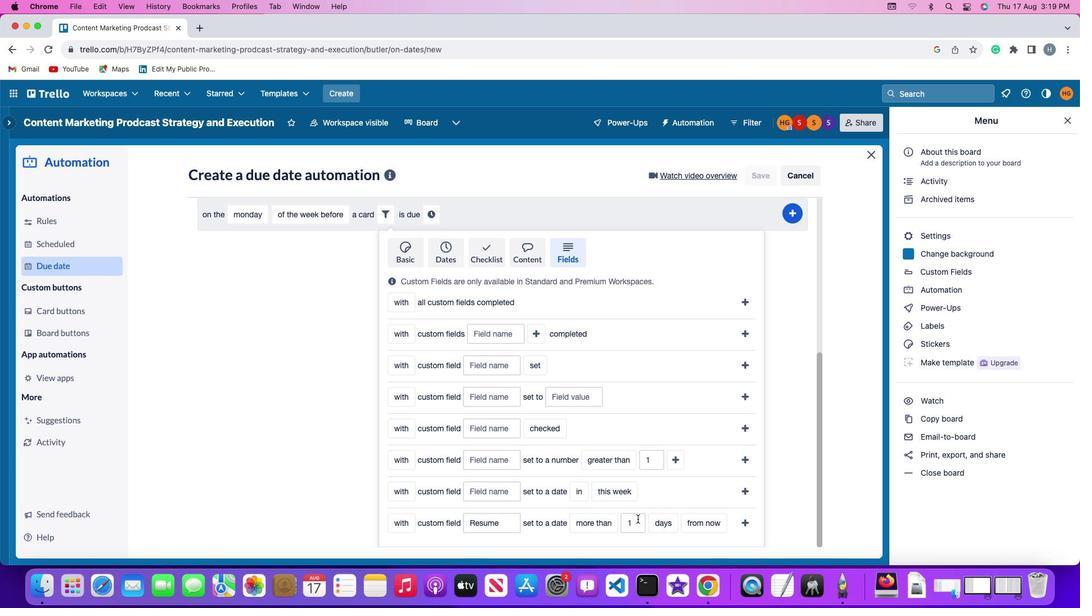 
Action: Mouse pressed left at (630, 510)
Screenshot: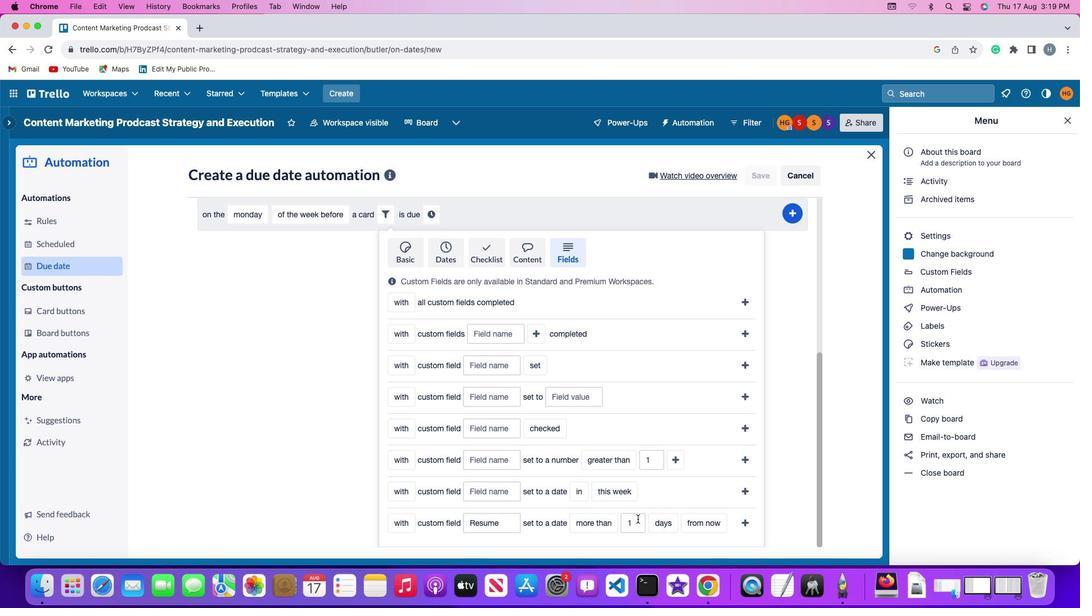 
Action: Mouse moved to (631, 510)
Screenshot: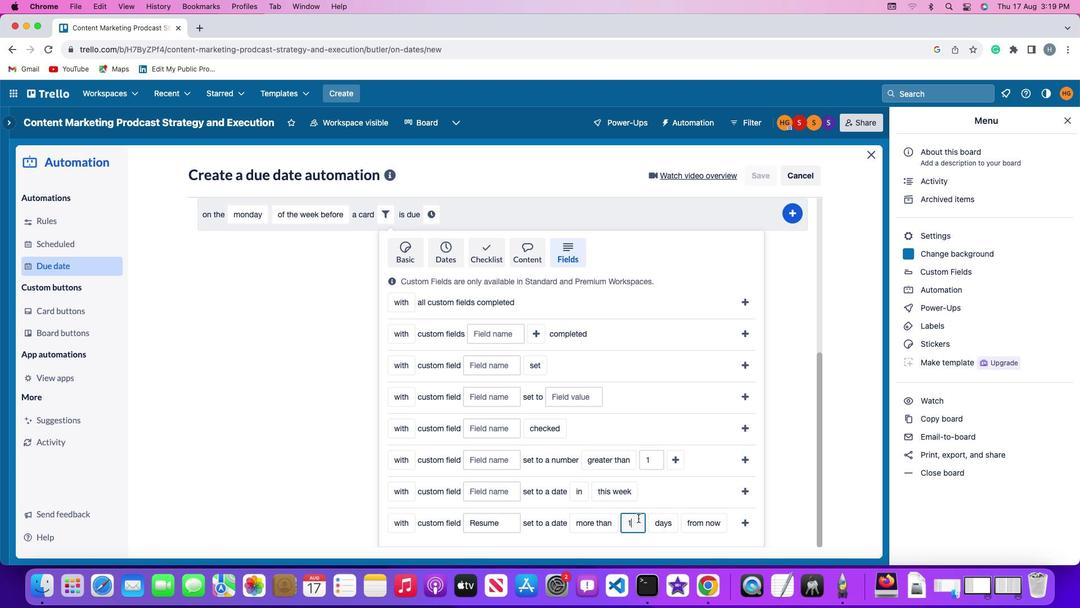 
Action: Key pressed Key.backspace'1'
Screenshot: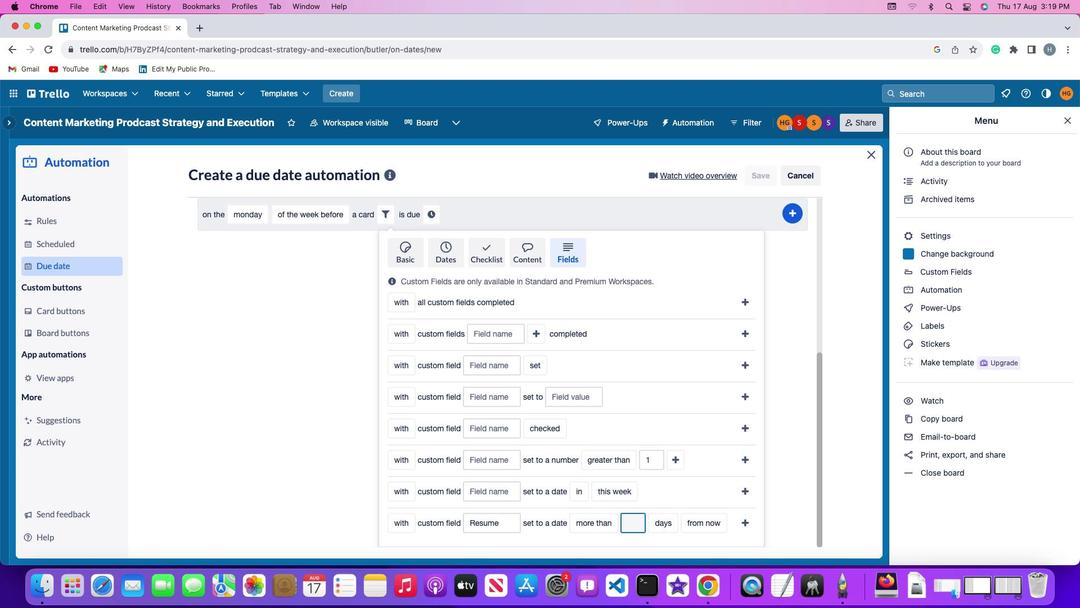 
Action: Mouse moved to (654, 511)
Screenshot: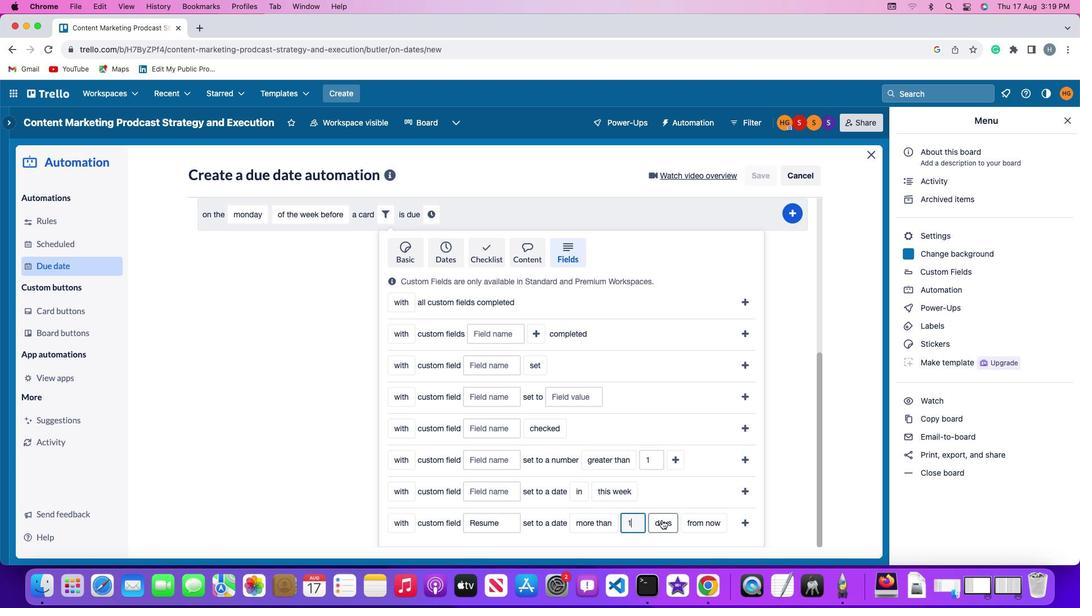 
Action: Mouse pressed left at (654, 511)
Screenshot: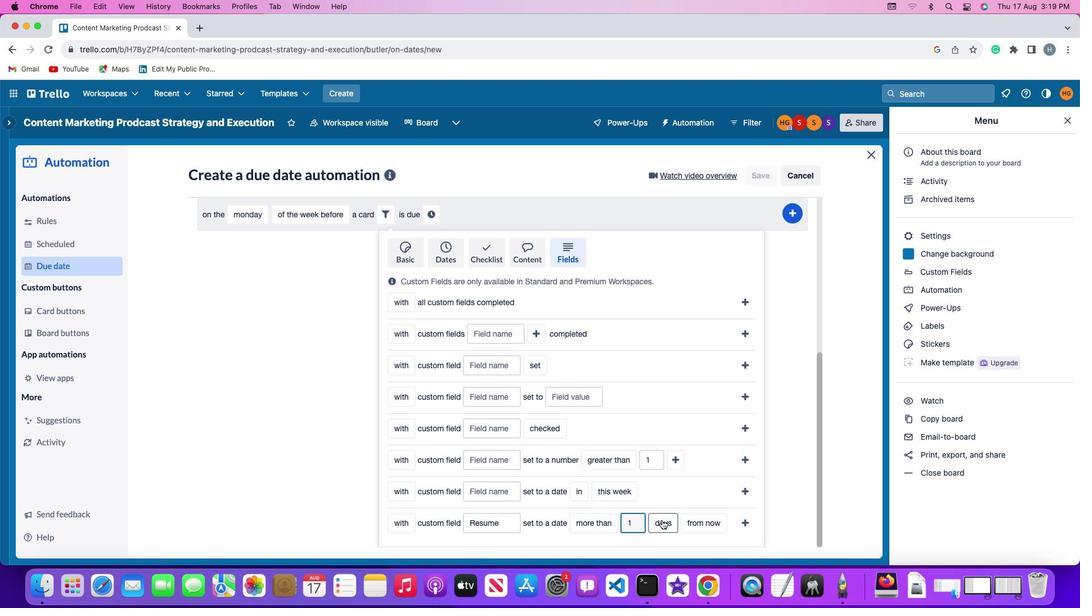 
Action: Mouse moved to (655, 477)
Screenshot: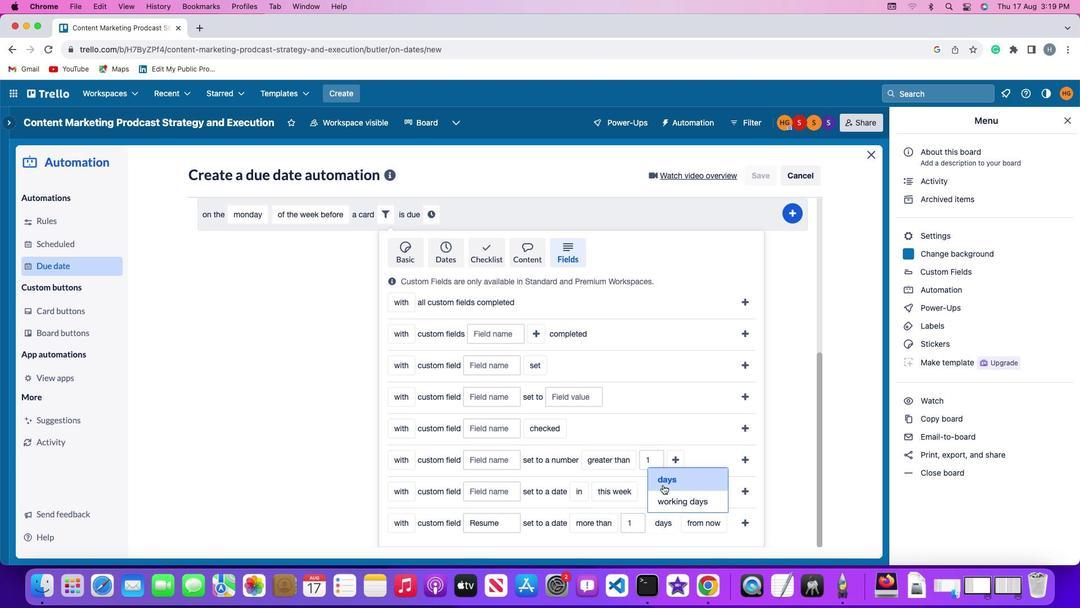 
Action: Mouse pressed left at (655, 477)
Screenshot: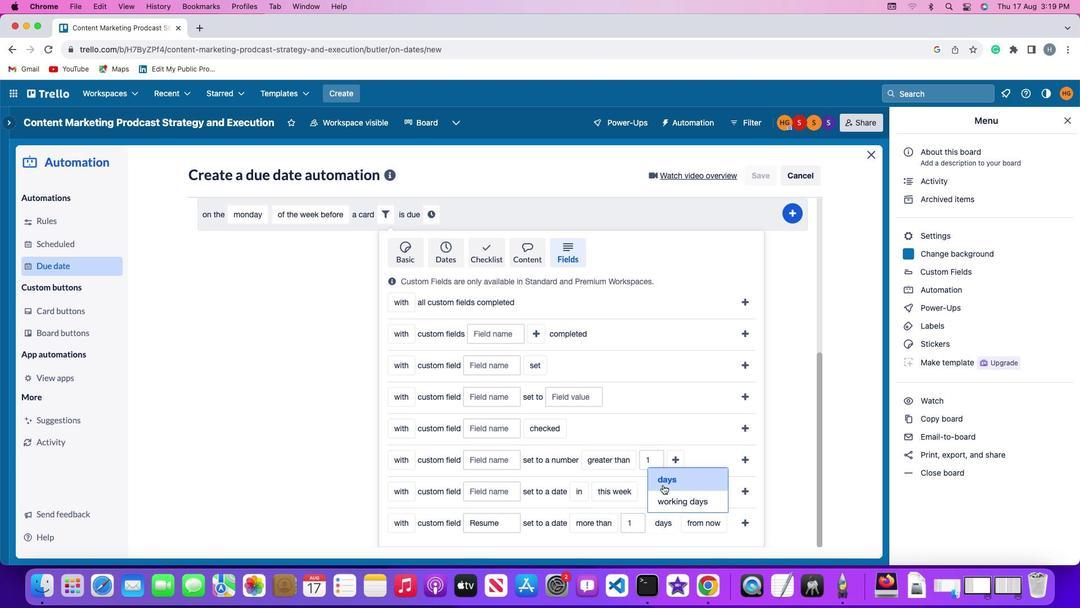 
Action: Mouse moved to (700, 508)
Screenshot: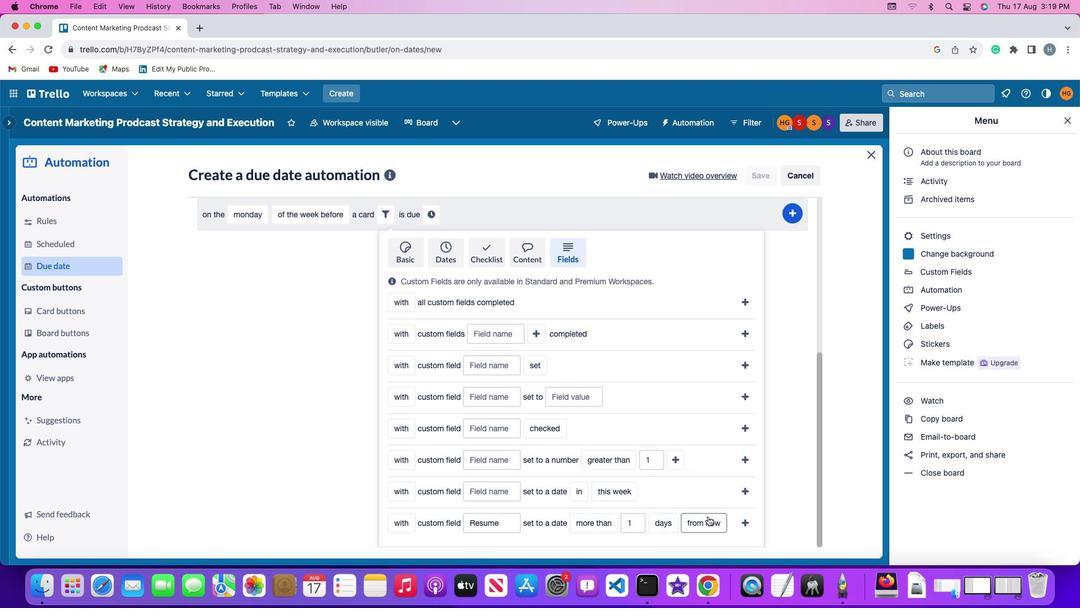 
Action: Mouse pressed left at (700, 508)
Screenshot: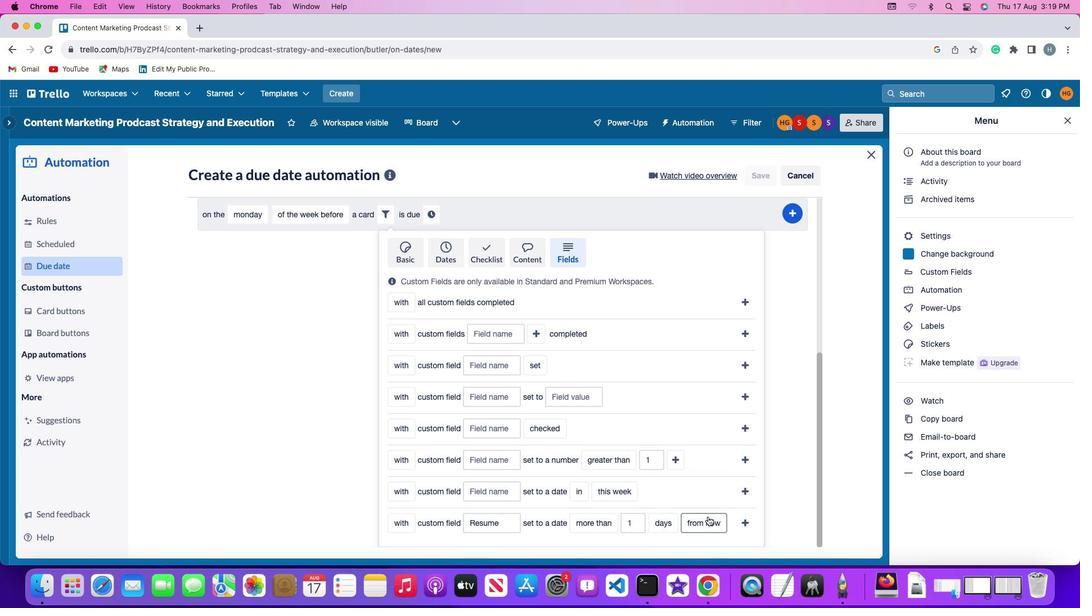 
Action: Mouse moved to (700, 469)
Screenshot: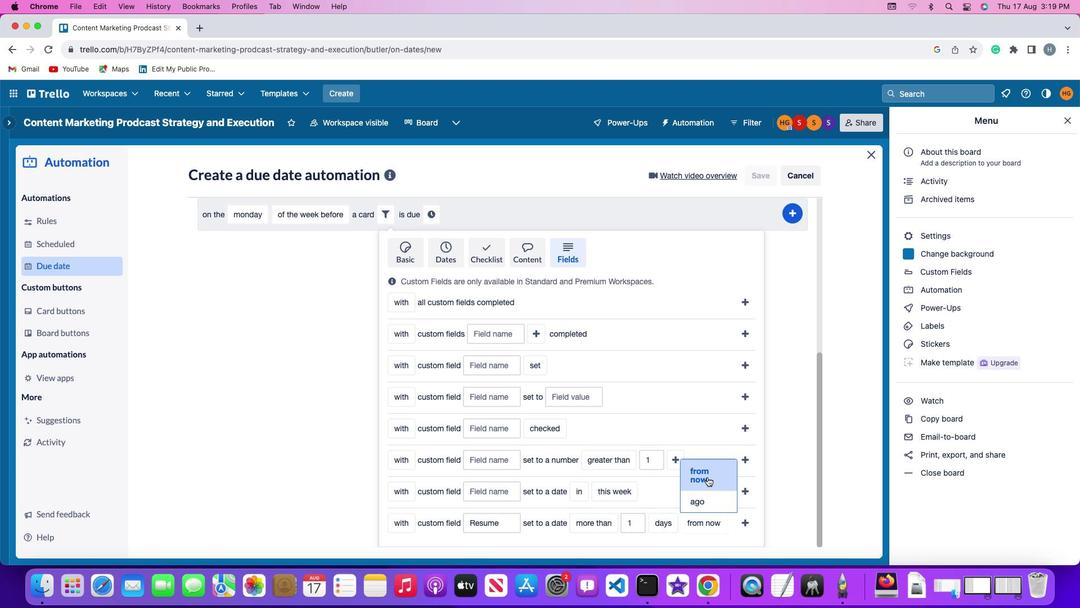 
Action: Mouse pressed left at (700, 469)
Screenshot: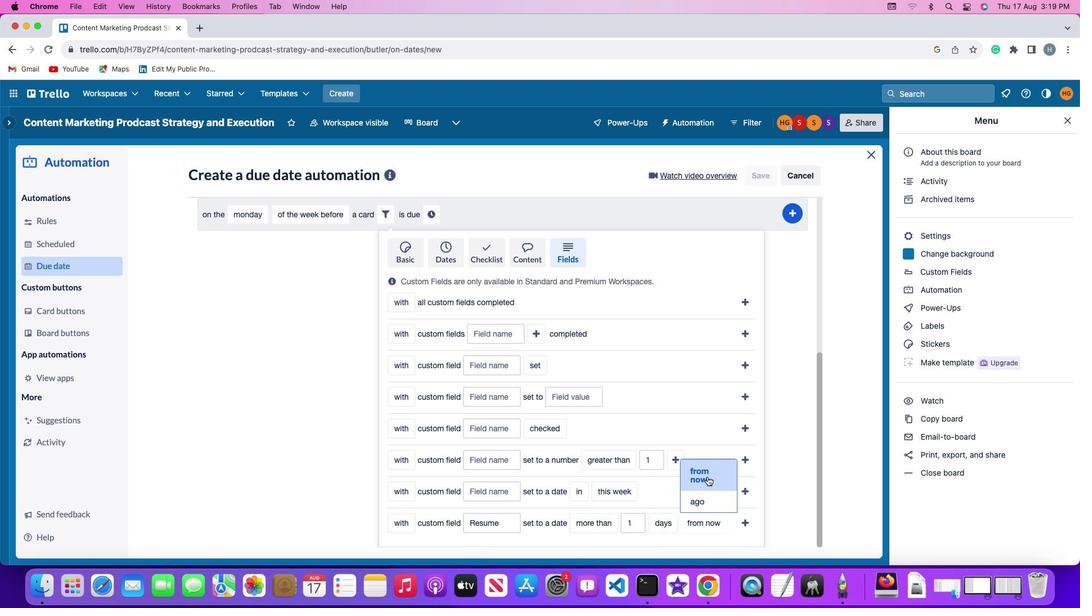 
Action: Mouse moved to (742, 513)
Screenshot: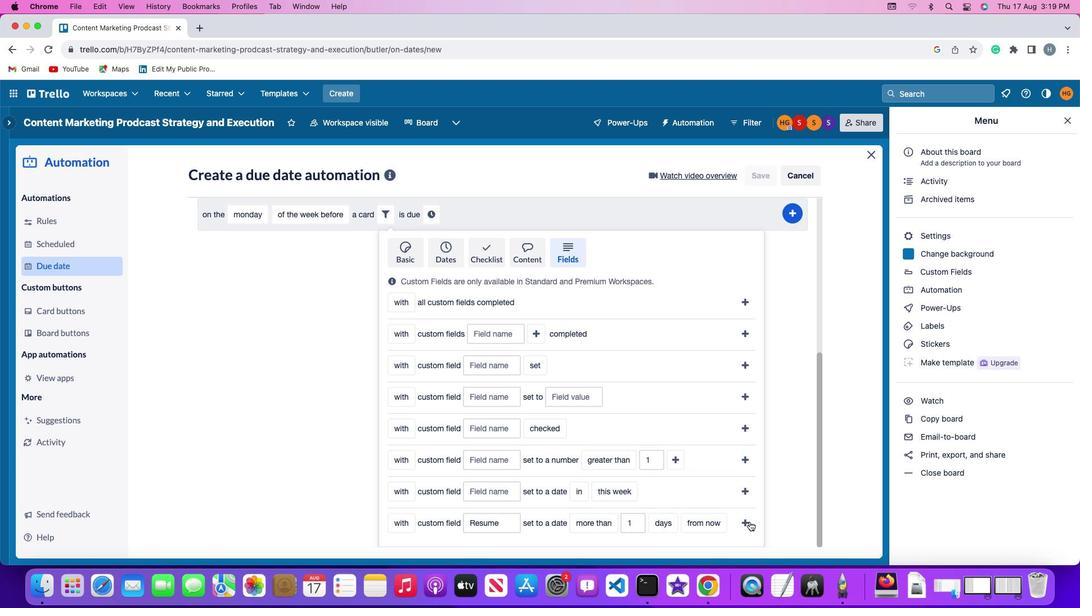 
Action: Mouse pressed left at (742, 513)
Screenshot: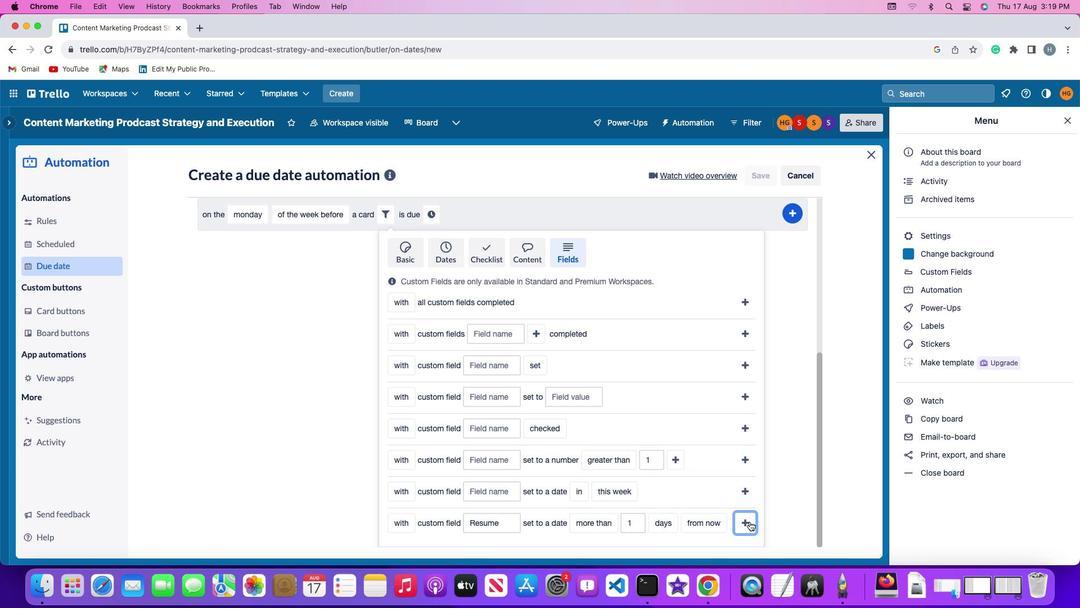 
Action: Mouse moved to (687, 483)
Screenshot: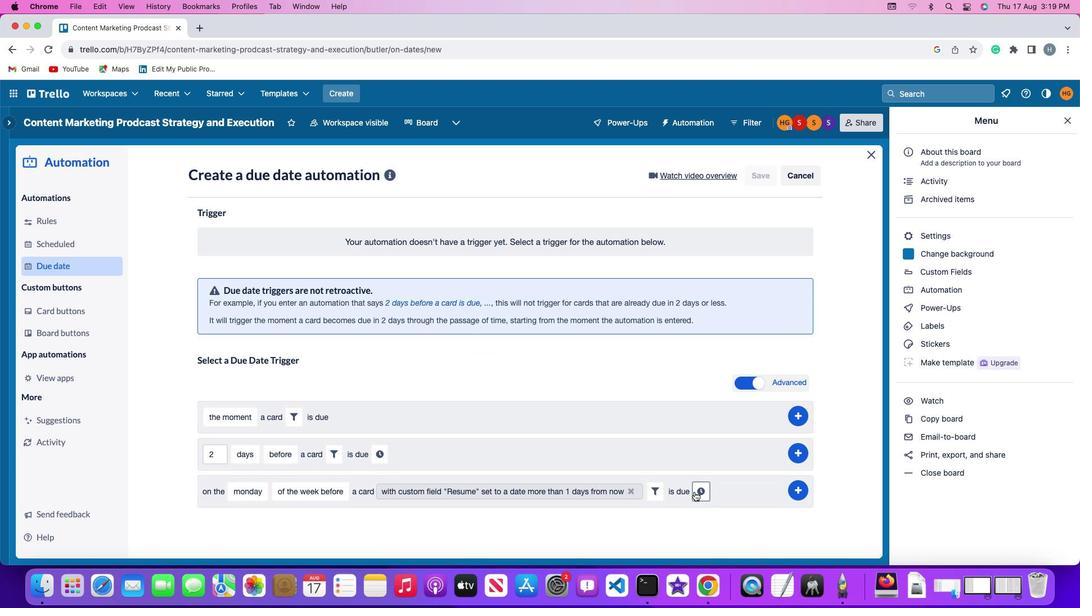 
Action: Mouse pressed left at (687, 483)
Screenshot: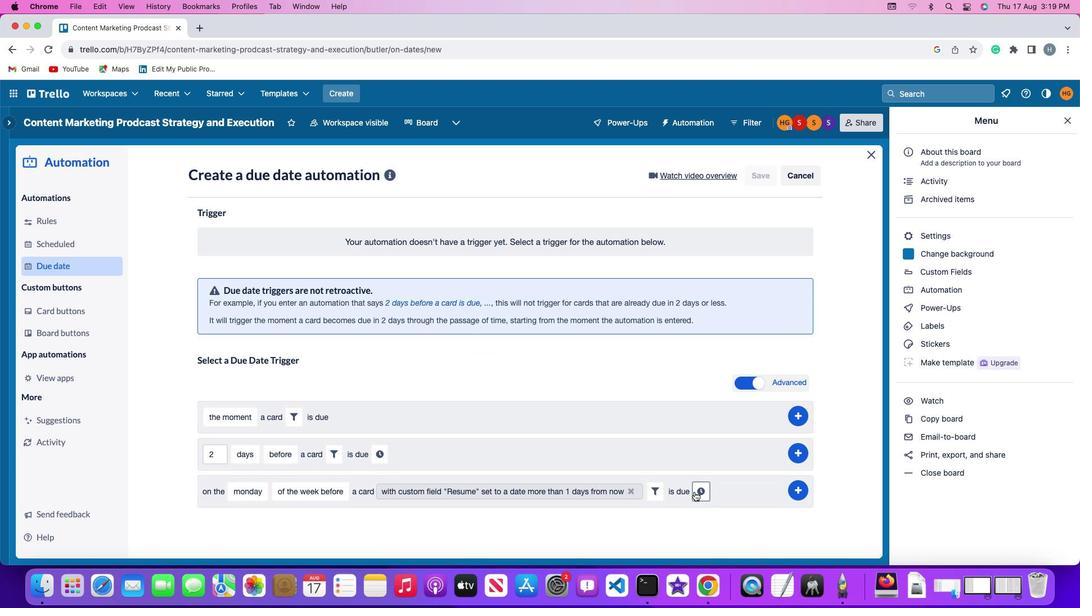 
Action: Mouse moved to (225, 507)
Screenshot: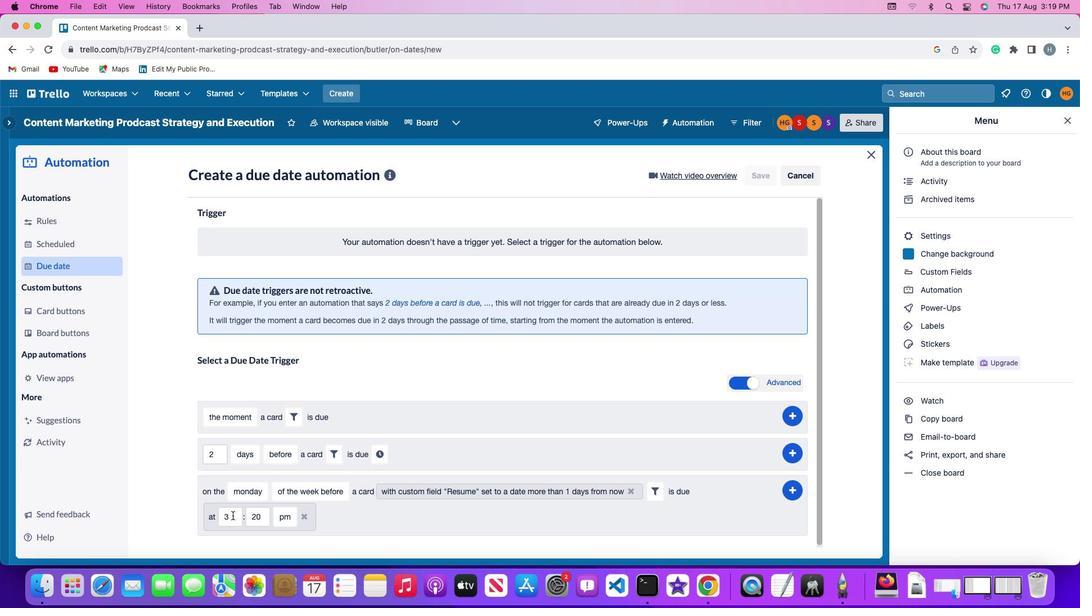 
Action: Mouse pressed left at (225, 507)
Screenshot: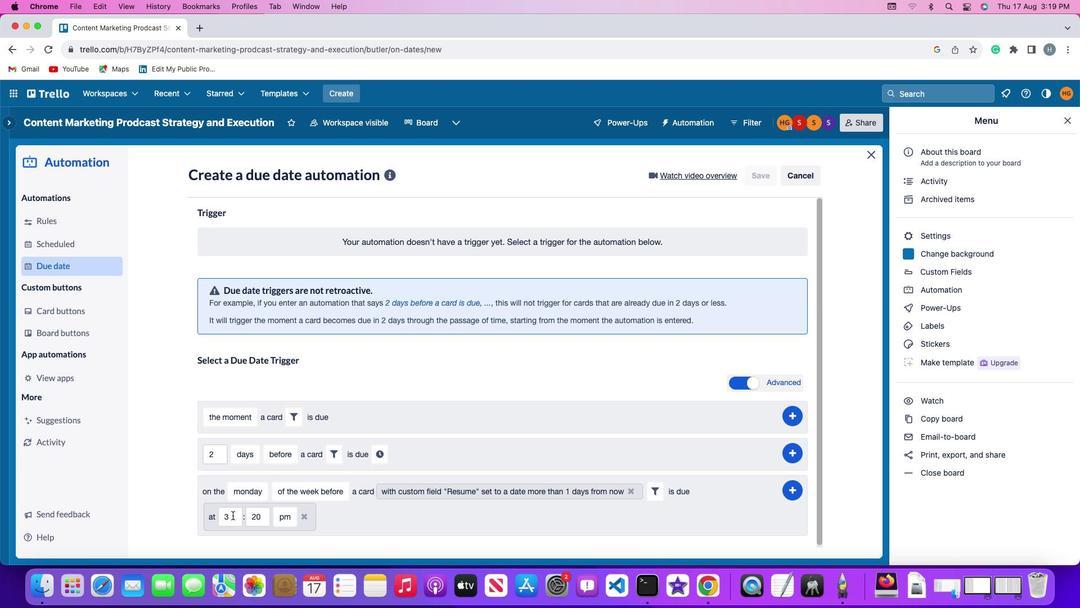 
Action: Key pressed Key.backspace'1''1'
Screenshot: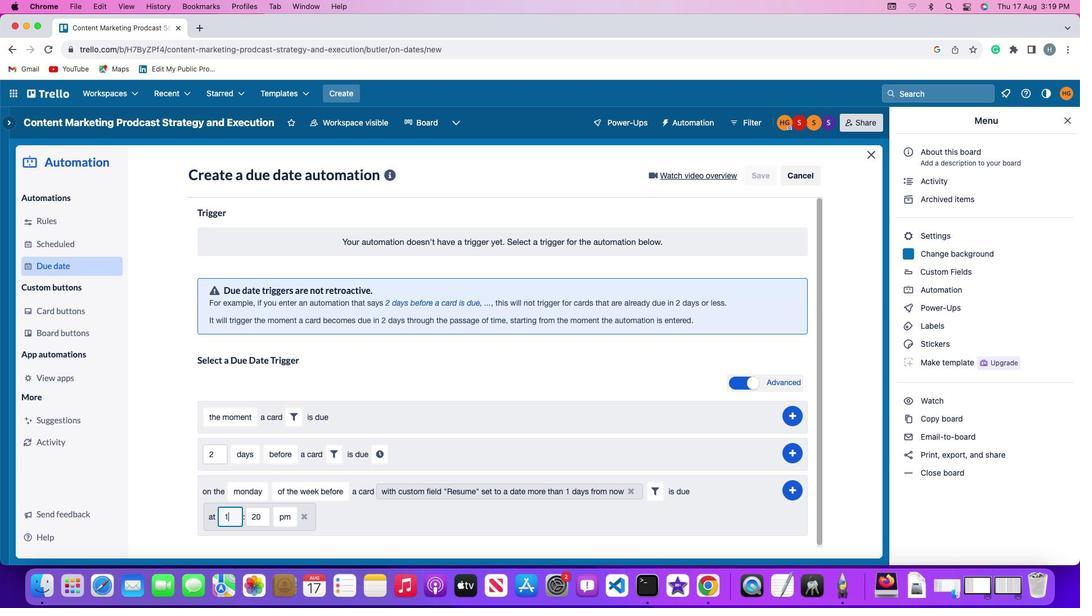 
Action: Mouse moved to (257, 510)
Screenshot: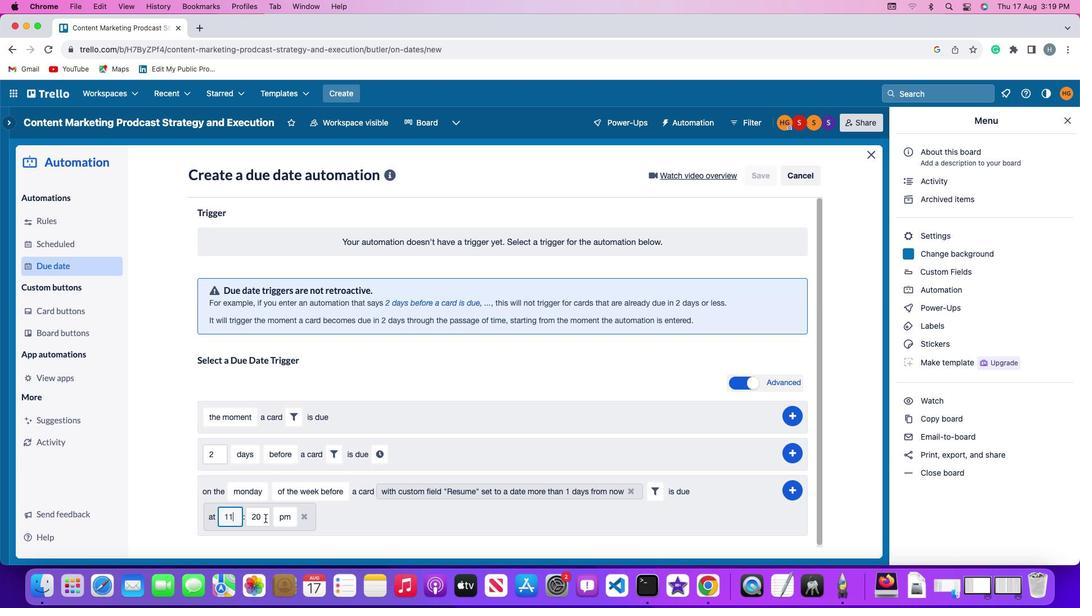 
Action: Mouse pressed left at (257, 510)
Screenshot: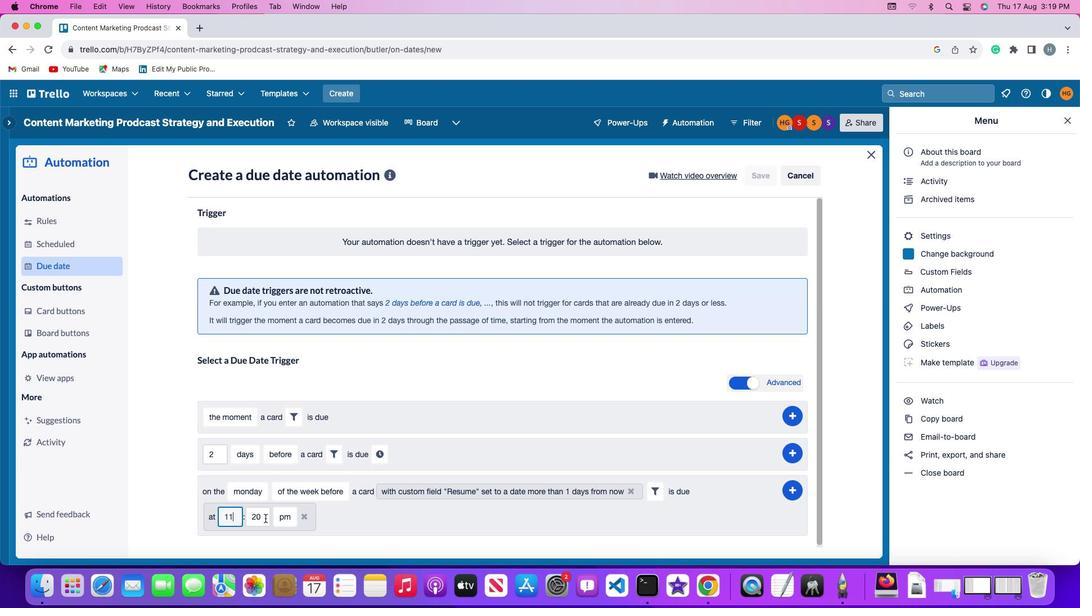 
Action: Key pressed Key.backspaceKey.backspace'0''0'
Screenshot: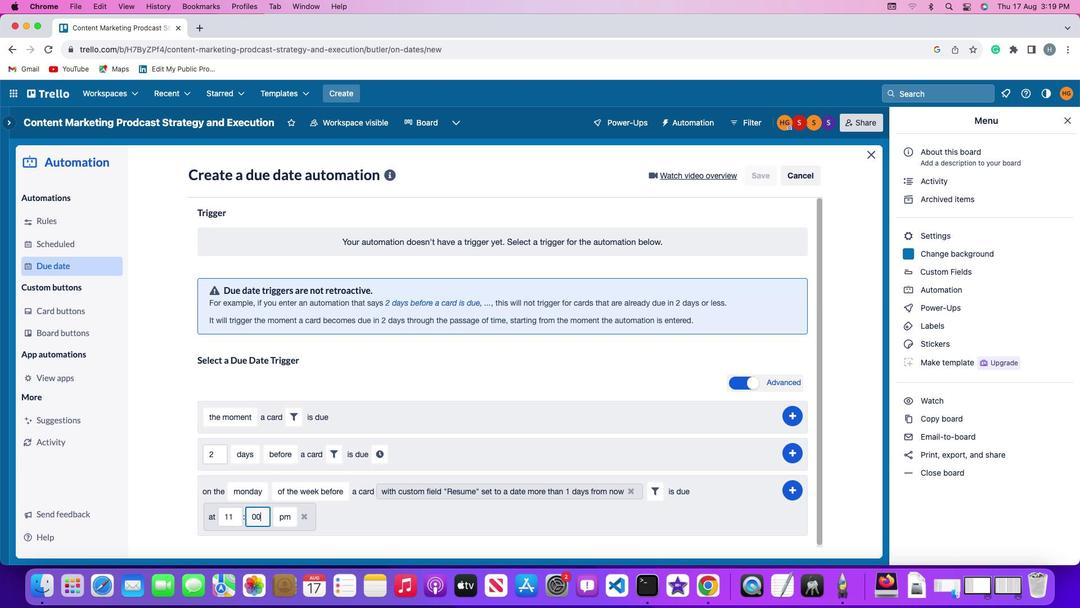 
Action: Mouse moved to (272, 508)
Screenshot: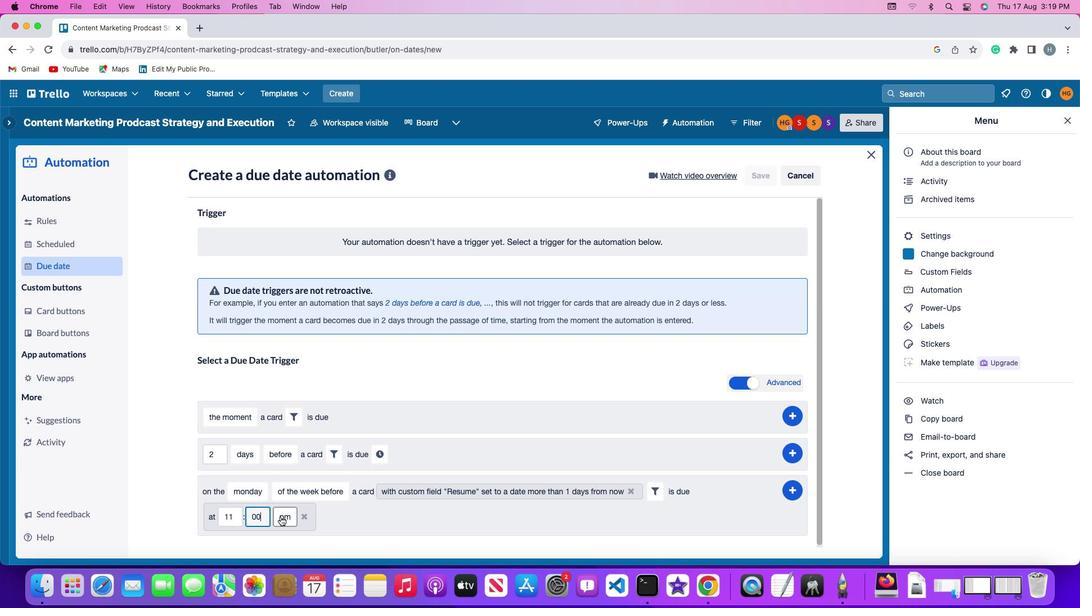 
Action: Mouse pressed left at (272, 508)
Screenshot: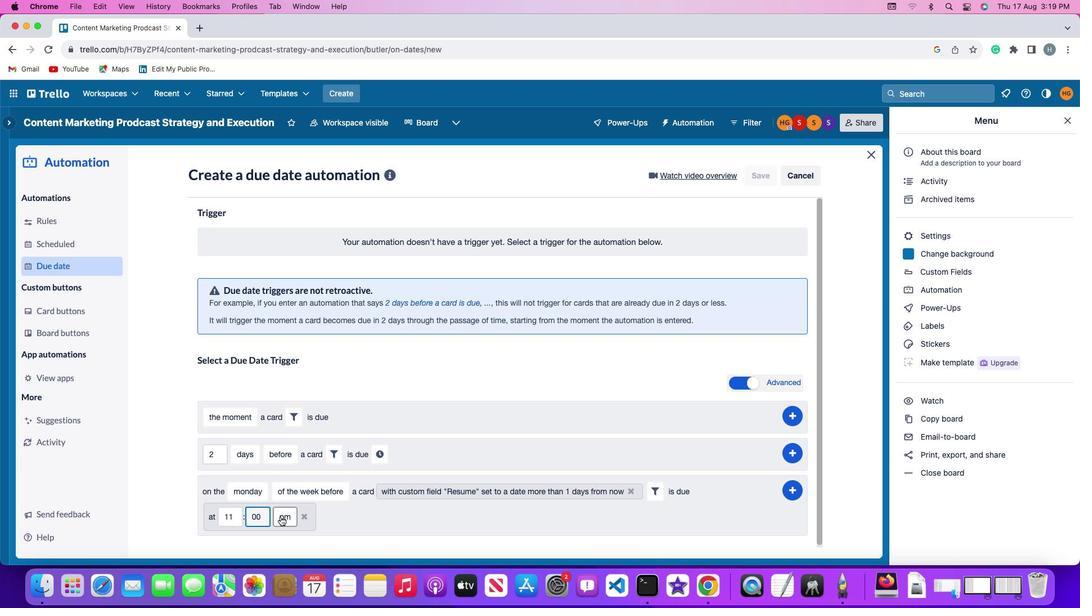 
Action: Mouse moved to (280, 466)
Screenshot: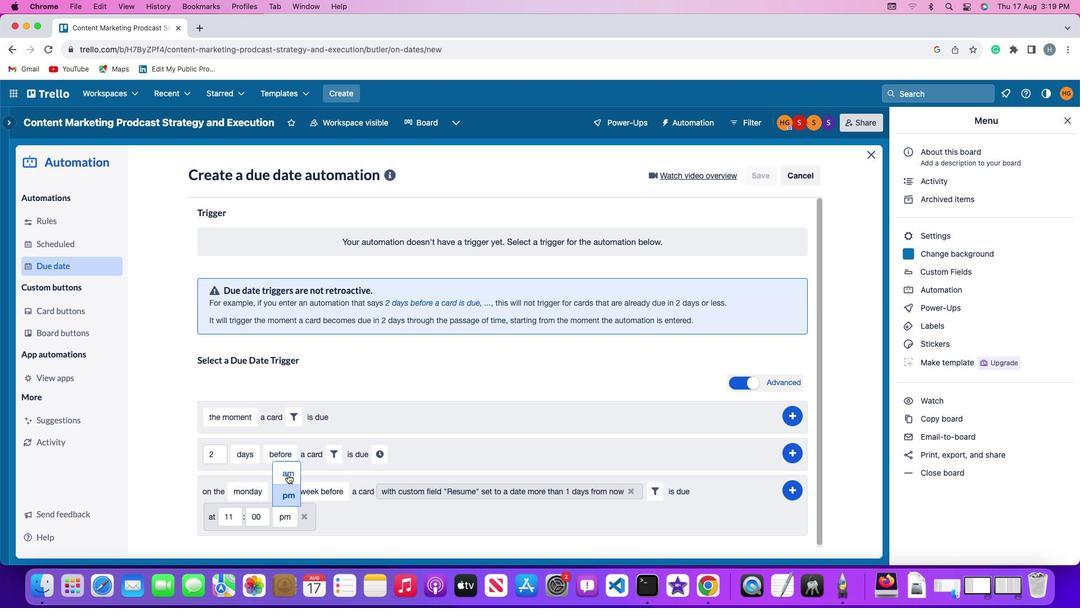 
Action: Mouse pressed left at (280, 466)
Screenshot: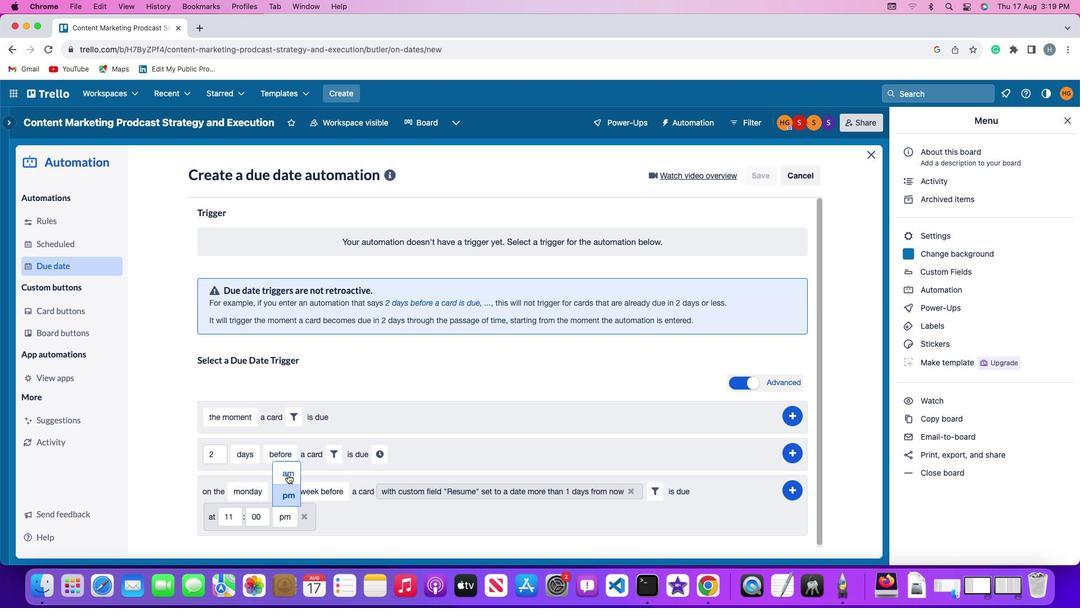 
Action: Mouse moved to (784, 479)
Screenshot: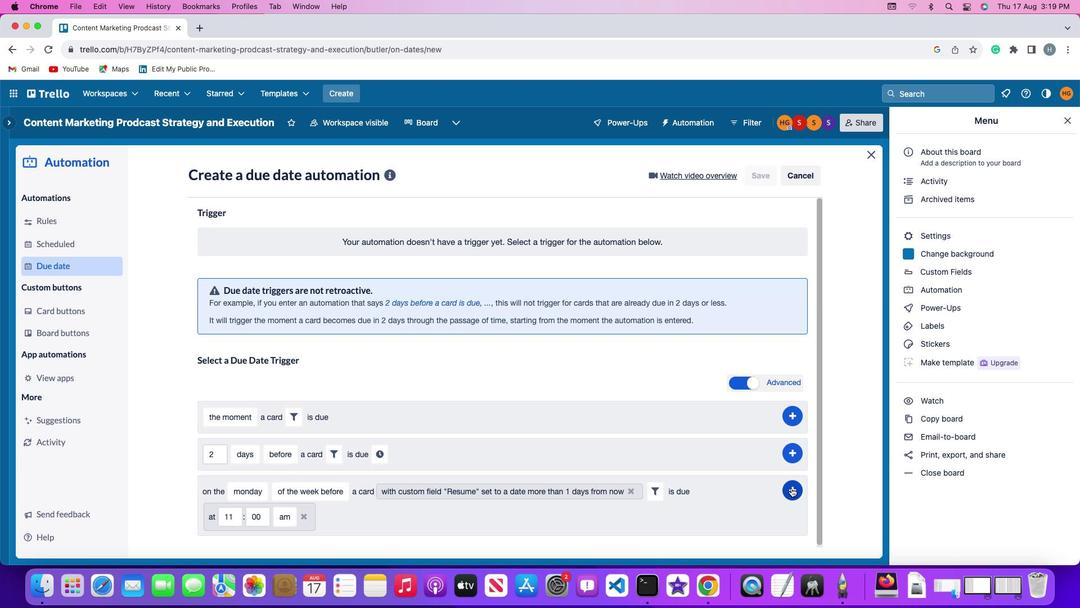 
Action: Mouse pressed left at (784, 479)
Screenshot: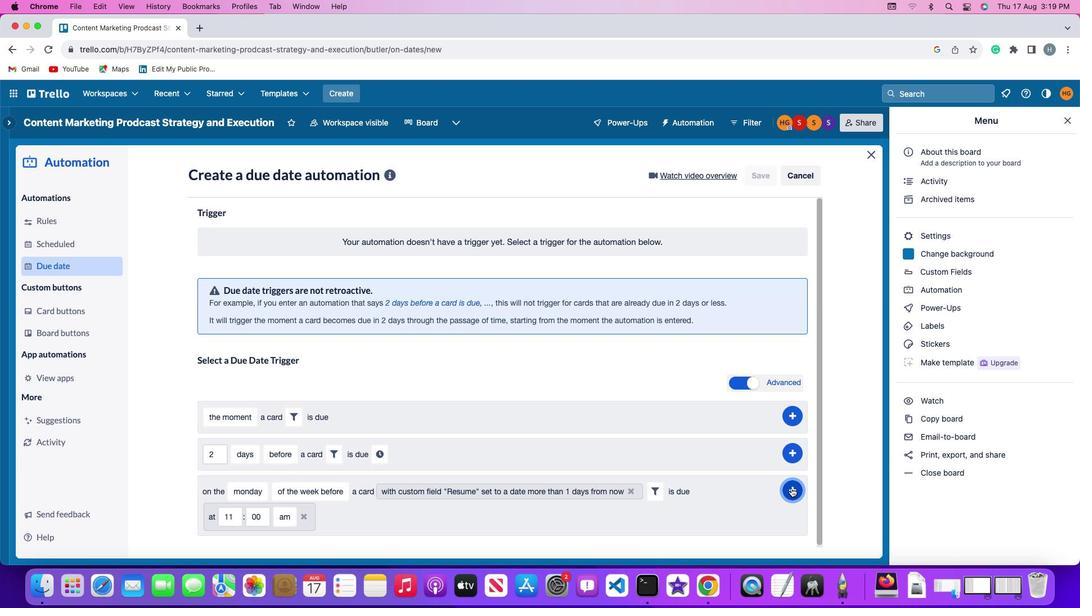 
Action: Mouse moved to (845, 421)
Screenshot: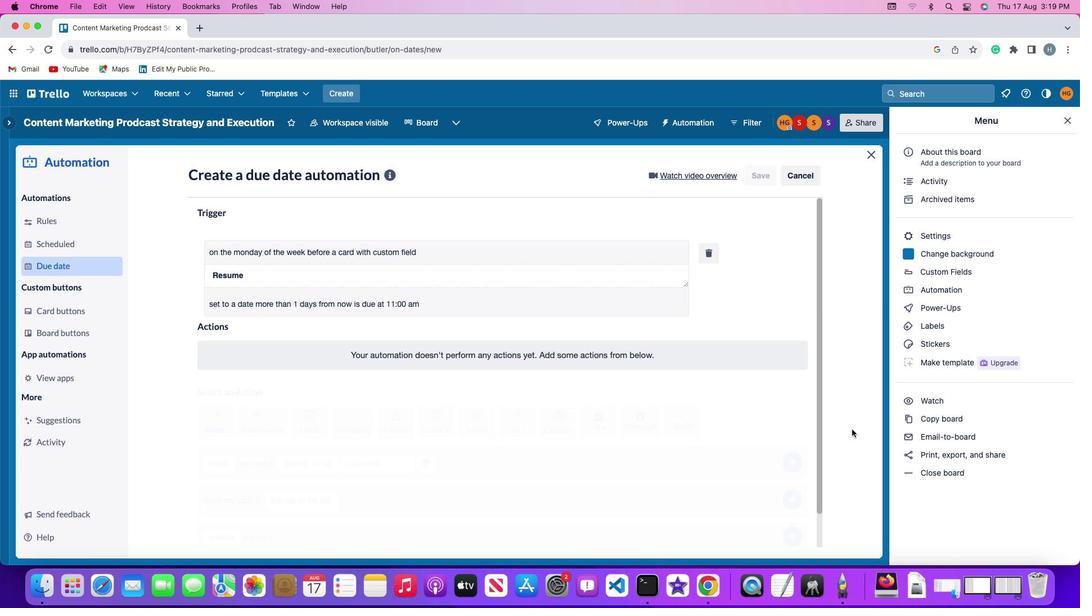 
